Task: Find connections with filter location Giengen an der Brenz with filter topic #successwith filter profile language Potuguese with filter current company Carelon Global Solutions with filter school GREENWOOD HIGH SCHOOL with filter industry Strategic Management Services with filter service category Portrait Photography with filter keywords title Assistant Manager
Action: Mouse moved to (521, 71)
Screenshot: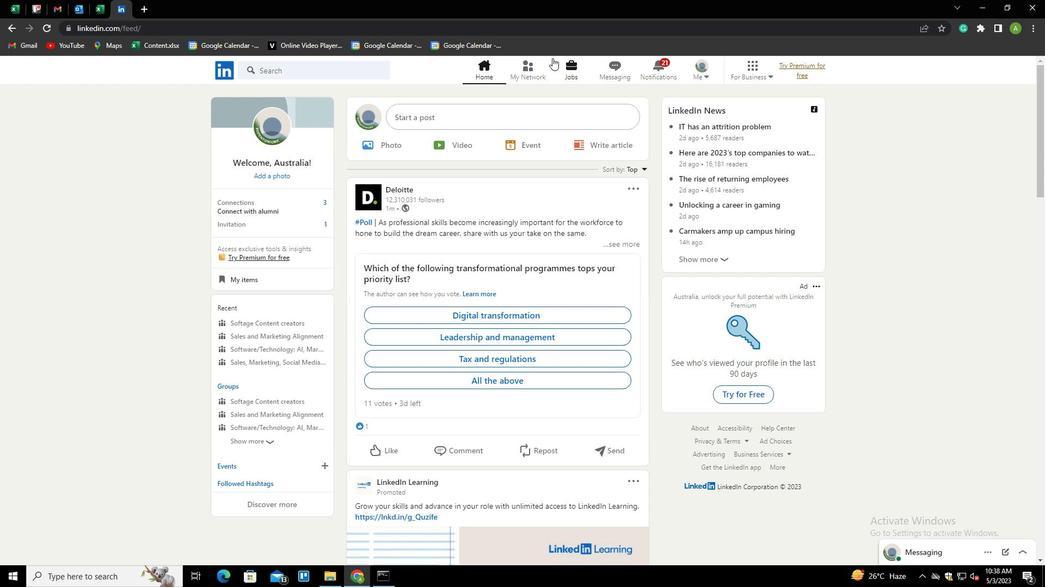 
Action: Mouse pressed left at (521, 71)
Screenshot: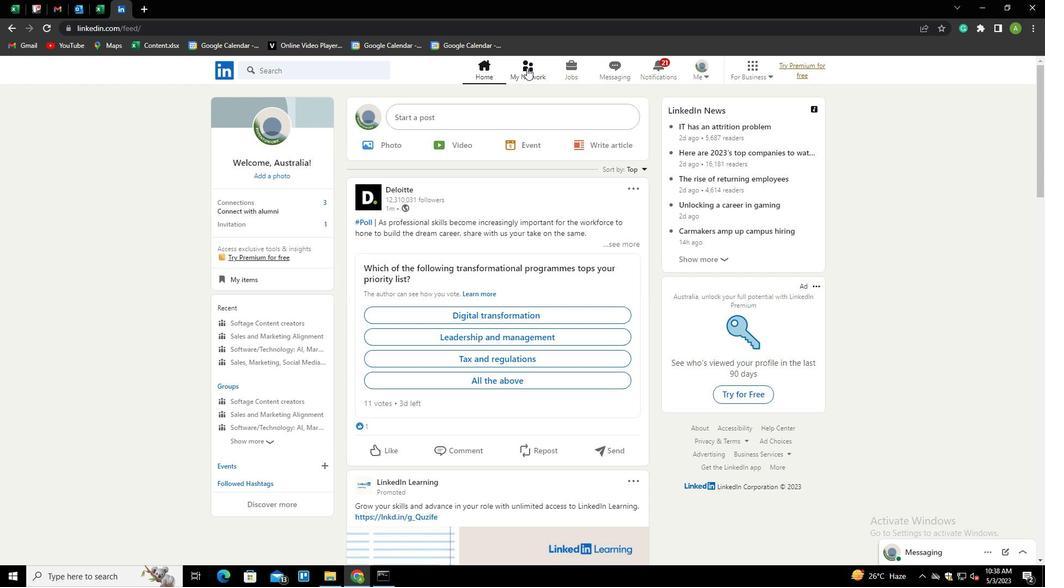 
Action: Mouse moved to (272, 125)
Screenshot: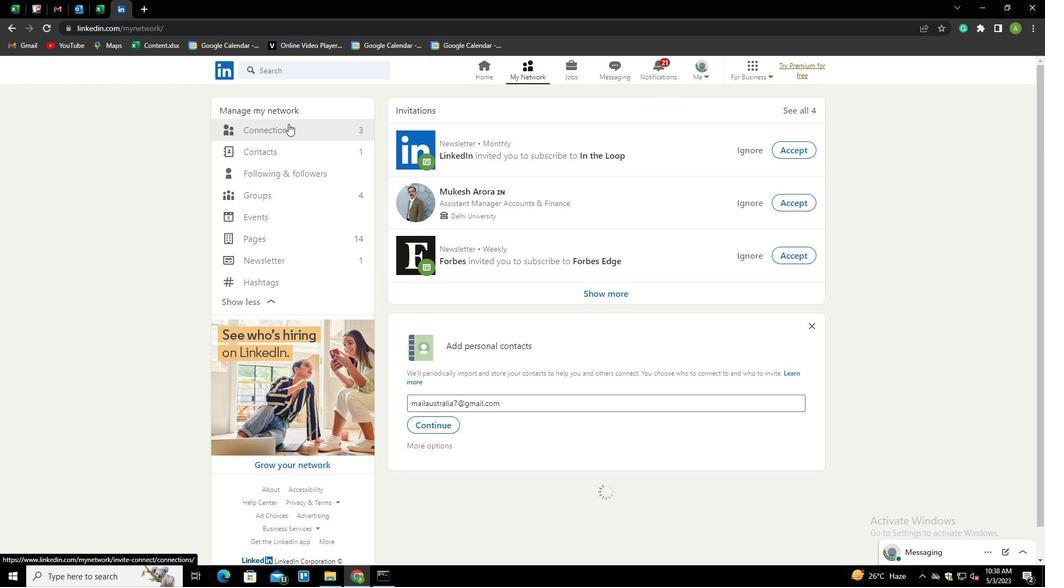 
Action: Mouse pressed left at (272, 125)
Screenshot: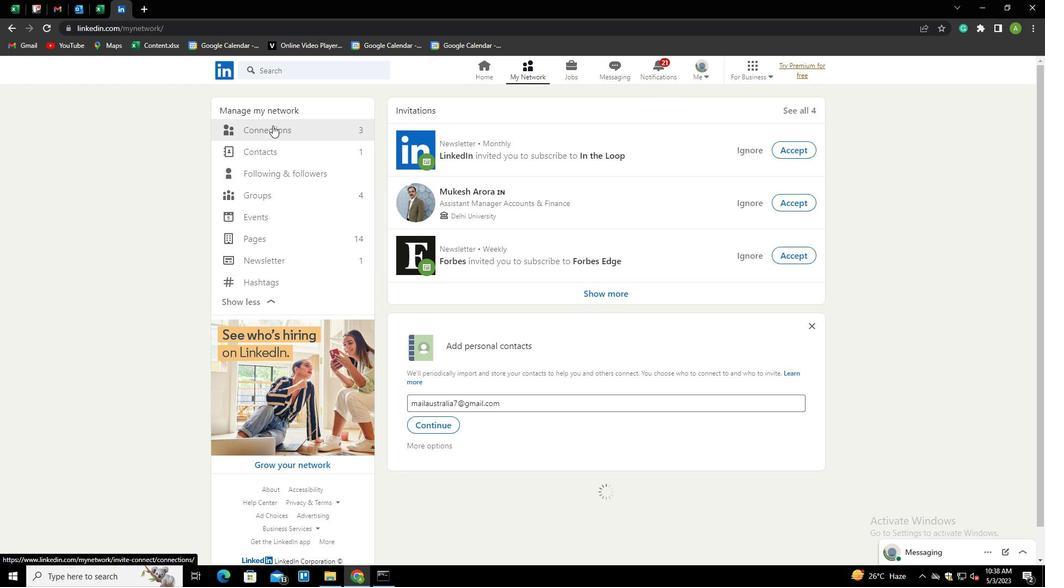 
Action: Mouse moved to (610, 129)
Screenshot: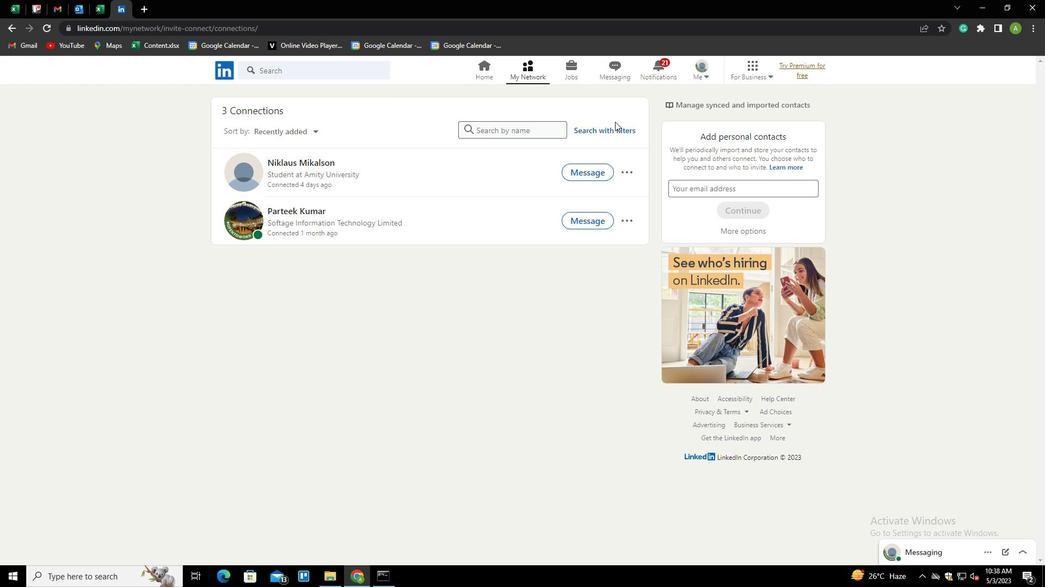 
Action: Mouse pressed left at (610, 129)
Screenshot: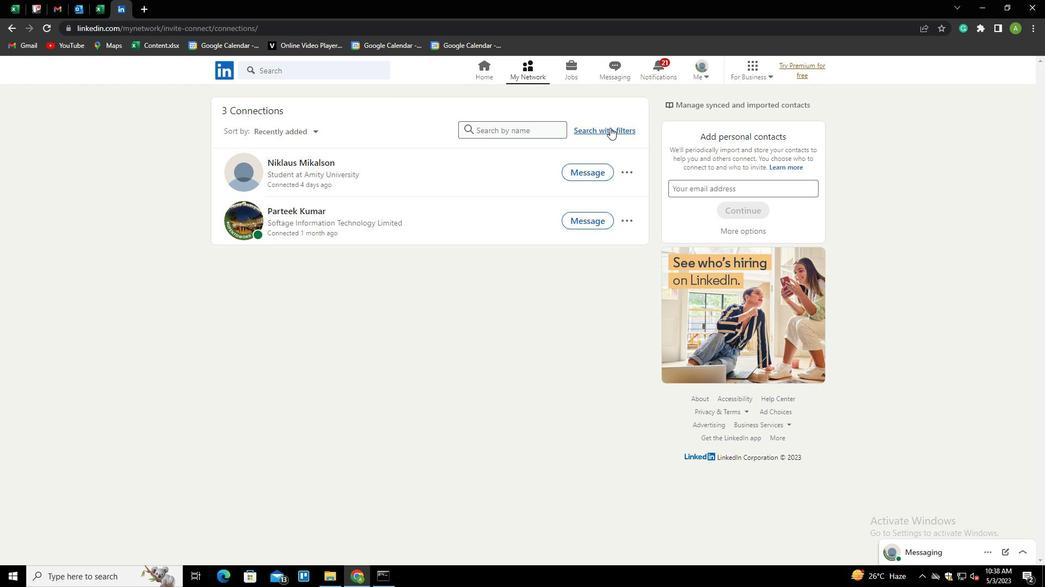 
Action: Mouse moved to (561, 98)
Screenshot: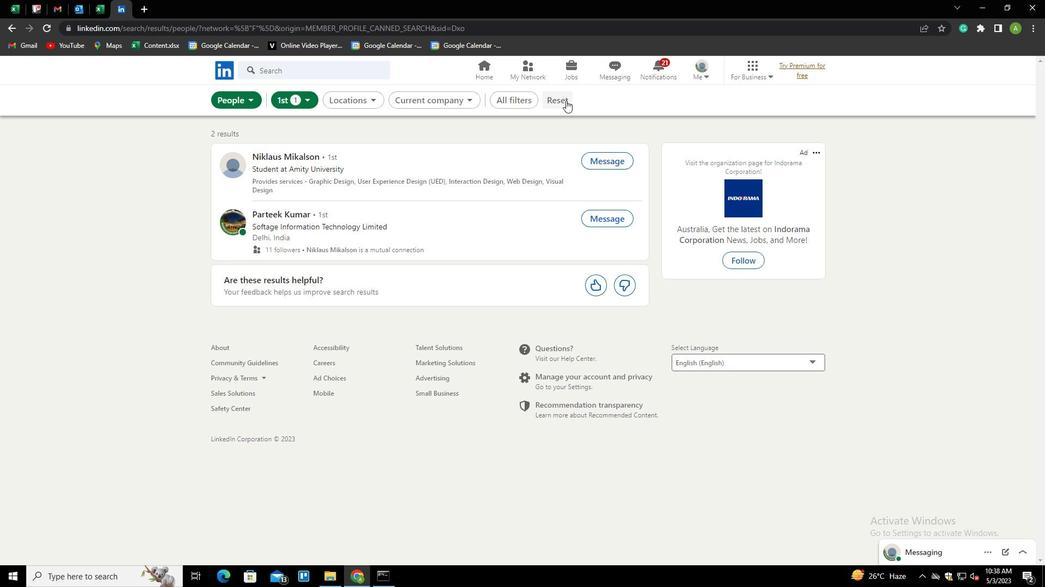 
Action: Mouse pressed left at (561, 98)
Screenshot: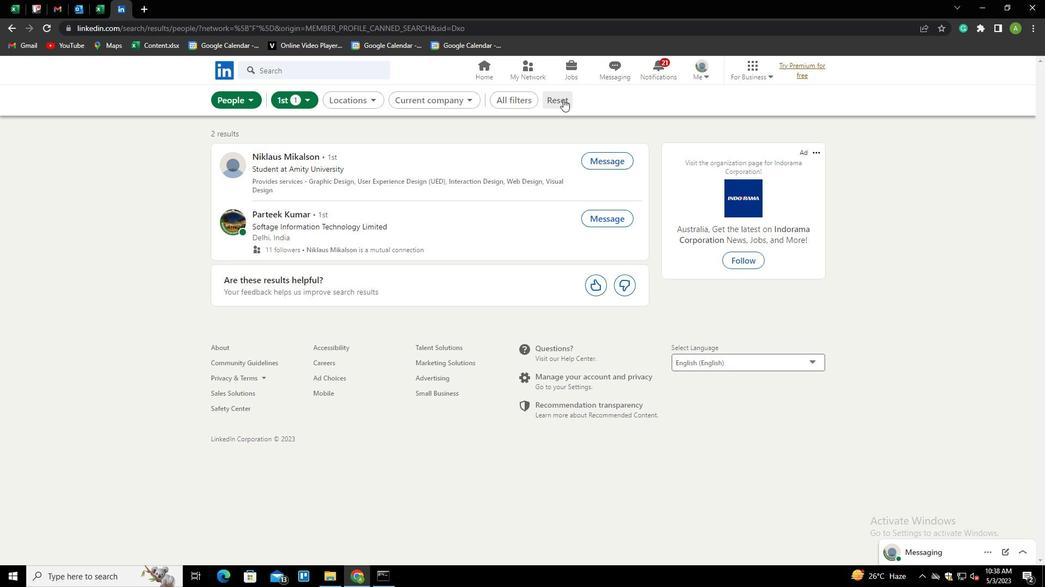 
Action: Mouse moved to (529, 99)
Screenshot: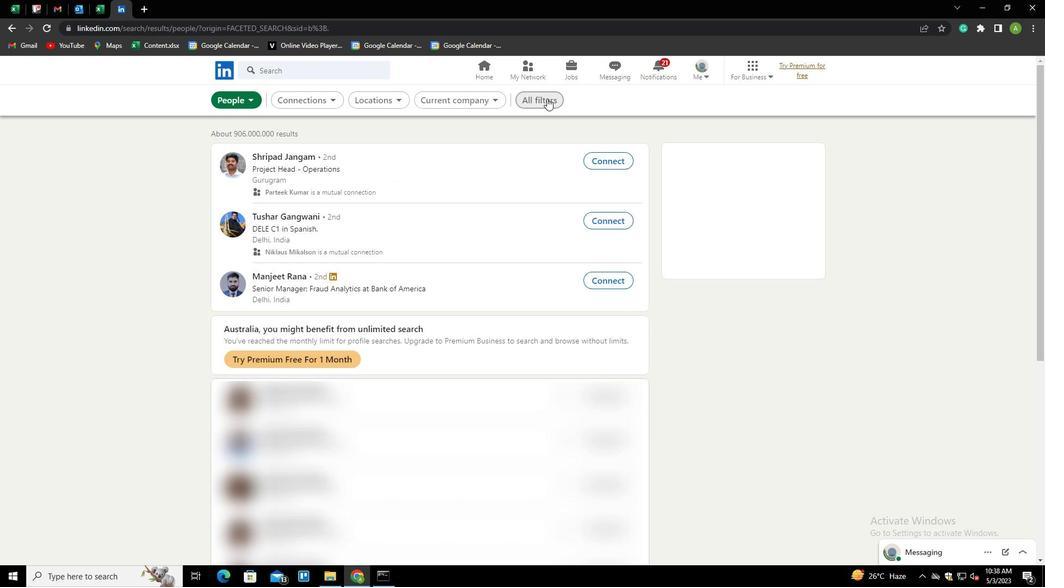 
Action: Mouse pressed left at (529, 99)
Screenshot: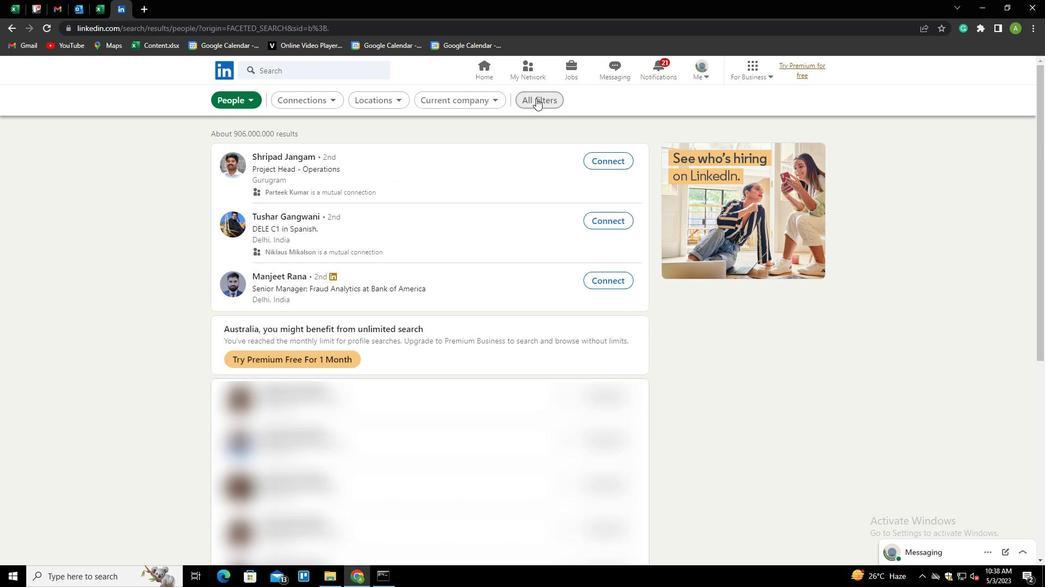 
Action: Mouse moved to (829, 281)
Screenshot: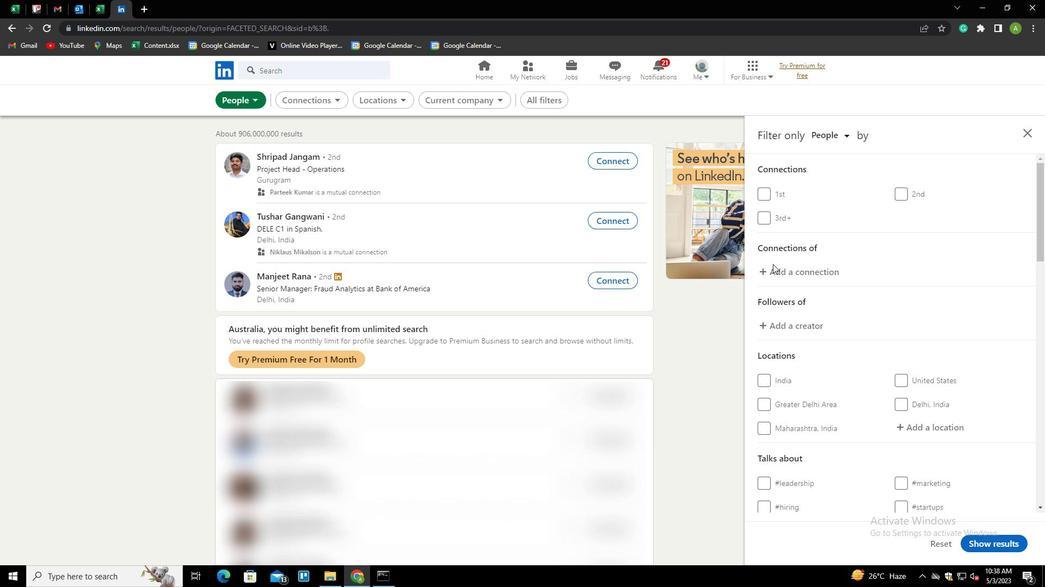 
Action: Mouse scrolled (829, 280) with delta (0, 0)
Screenshot: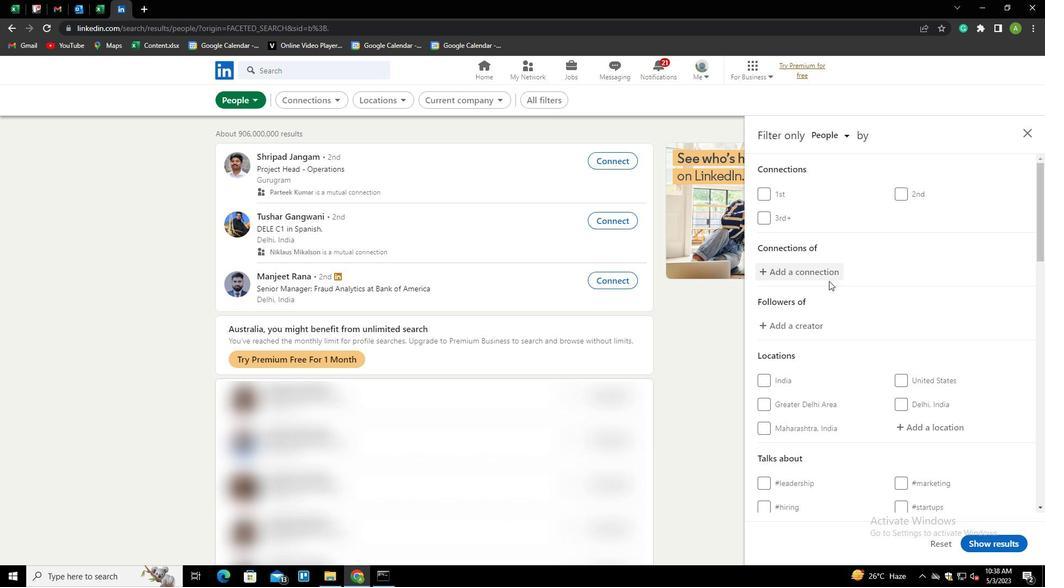 
Action: Mouse scrolled (829, 280) with delta (0, 0)
Screenshot: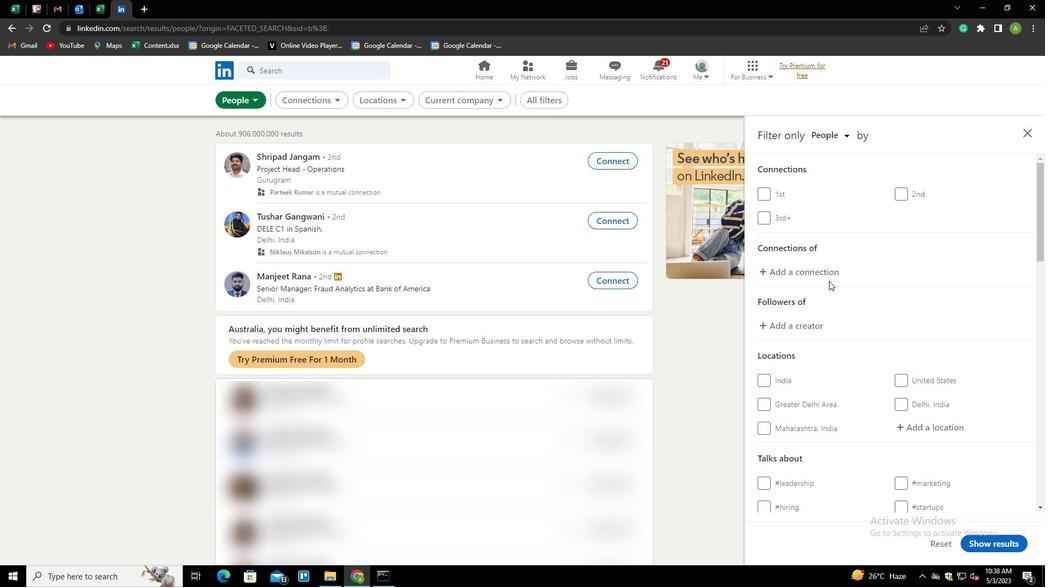 
Action: Mouse moved to (841, 306)
Screenshot: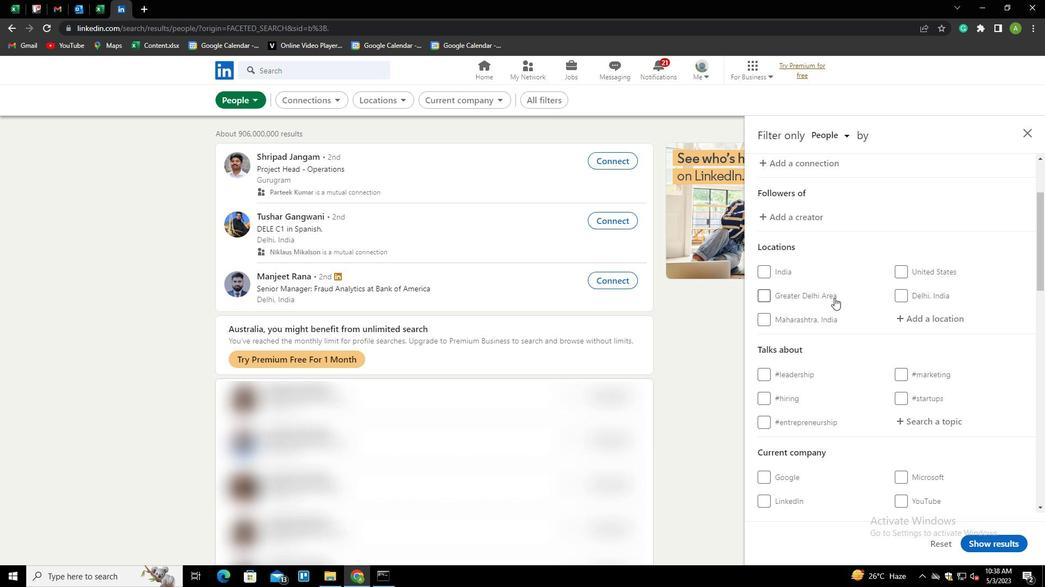 
Action: Mouse scrolled (841, 305) with delta (0, 0)
Screenshot: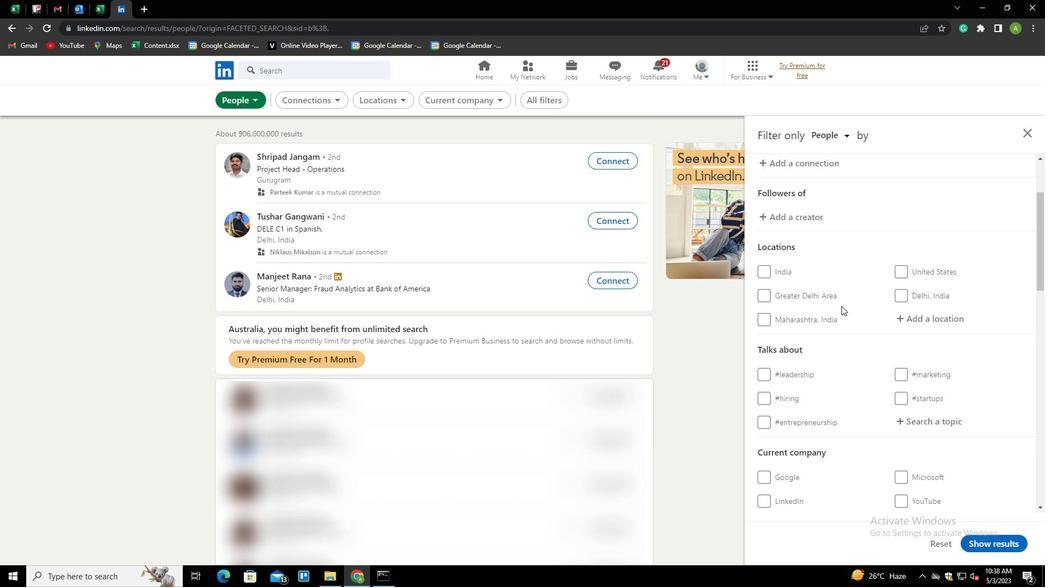 
Action: Mouse moved to (897, 266)
Screenshot: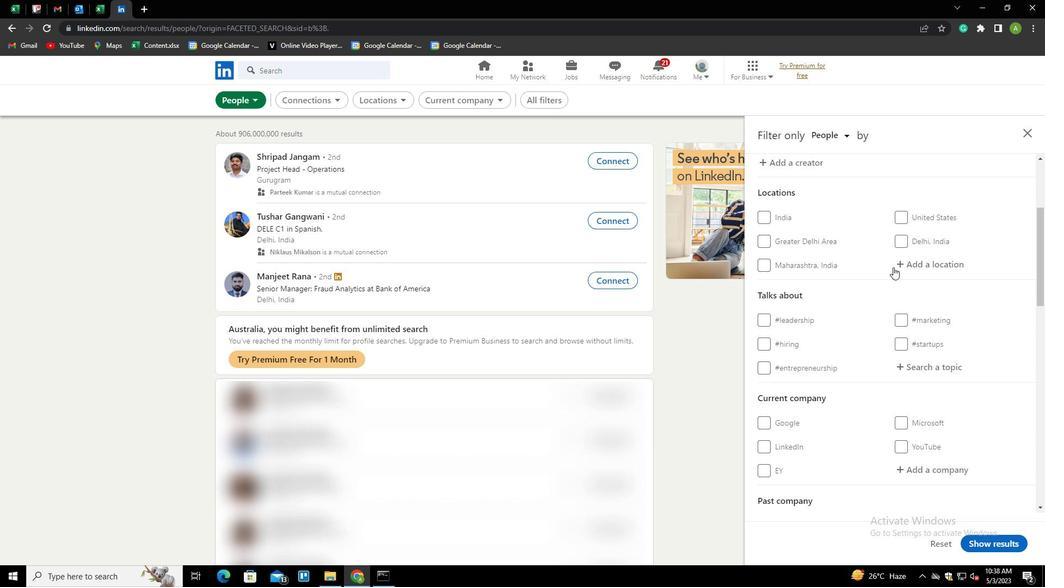 
Action: Mouse pressed left at (897, 266)
Screenshot: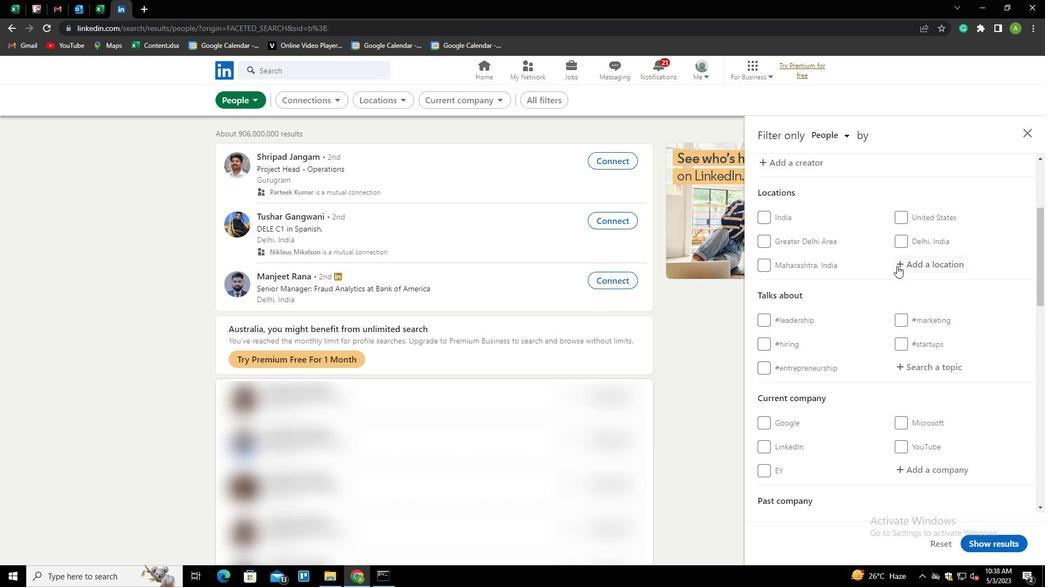 
Action: Mouse moved to (909, 266)
Screenshot: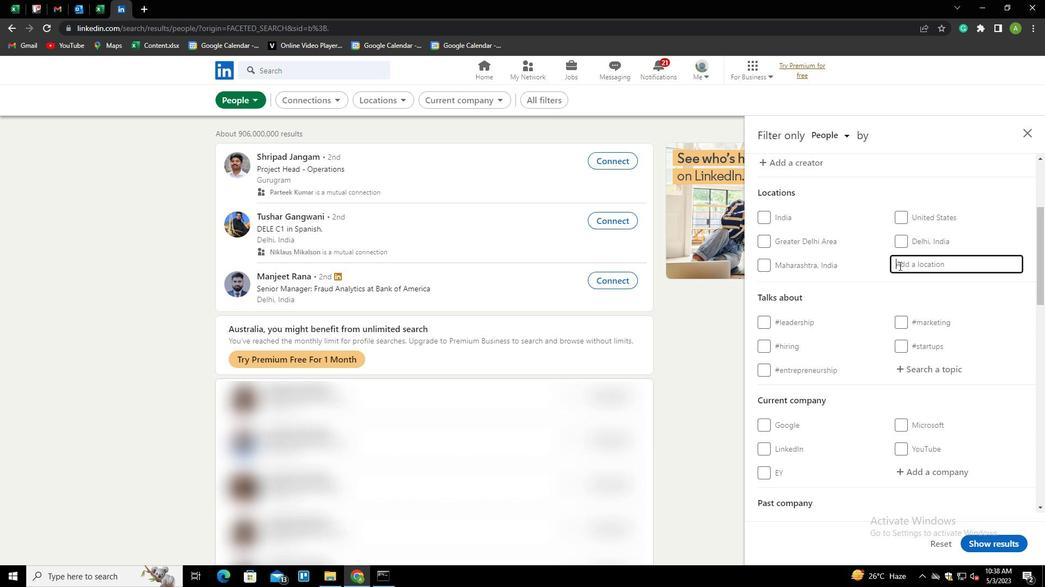 
Action: Mouse pressed left at (909, 266)
Screenshot: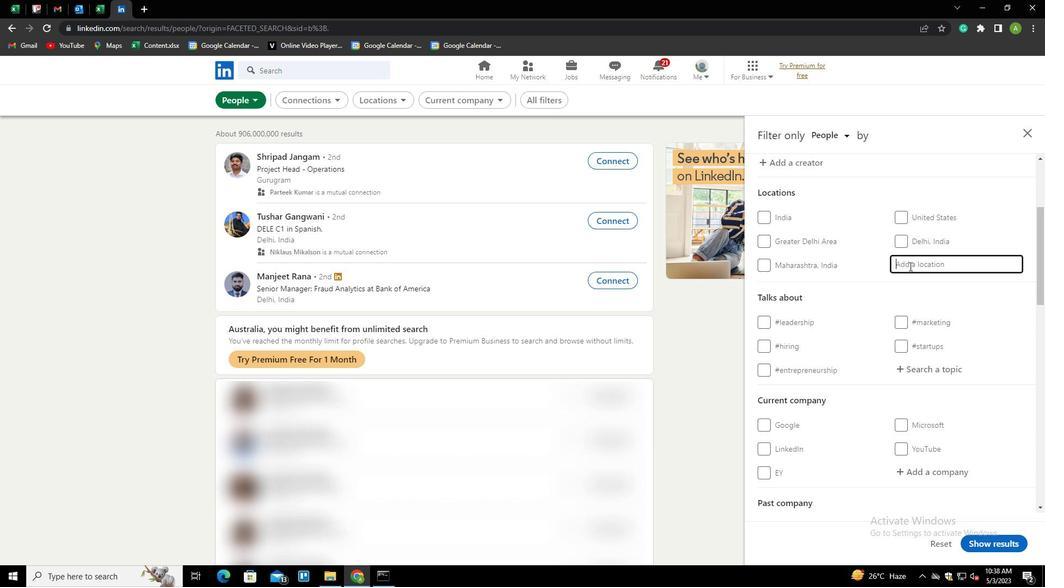
Action: Key pressed <Key.shift><Key.shift>GIENGENE<Key.backspace><Key.down><Key.enter>
Screenshot: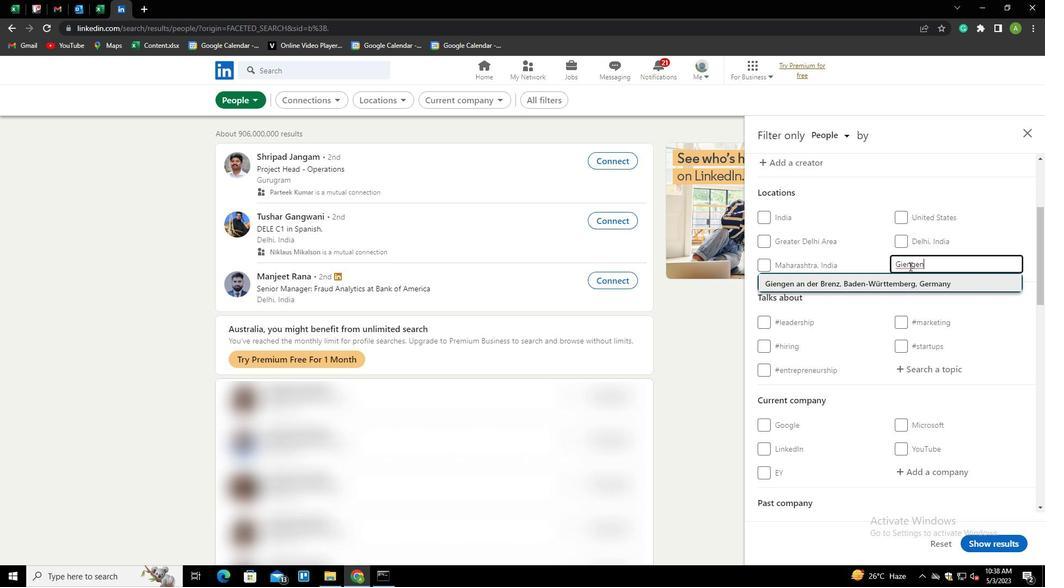 
Action: Mouse scrolled (909, 266) with delta (0, 0)
Screenshot: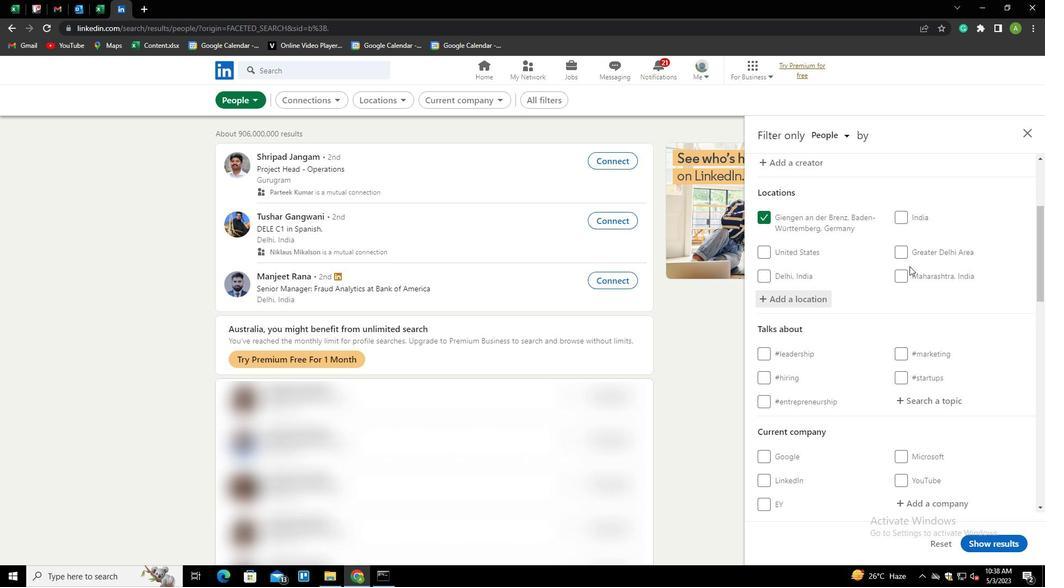 
Action: Mouse moved to (924, 344)
Screenshot: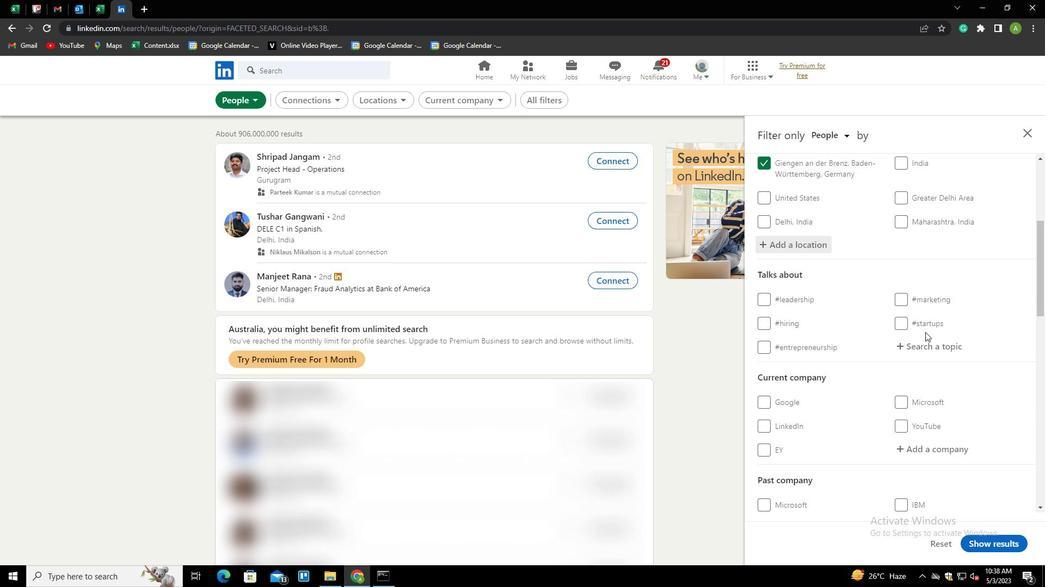 
Action: Mouse pressed left at (924, 344)
Screenshot: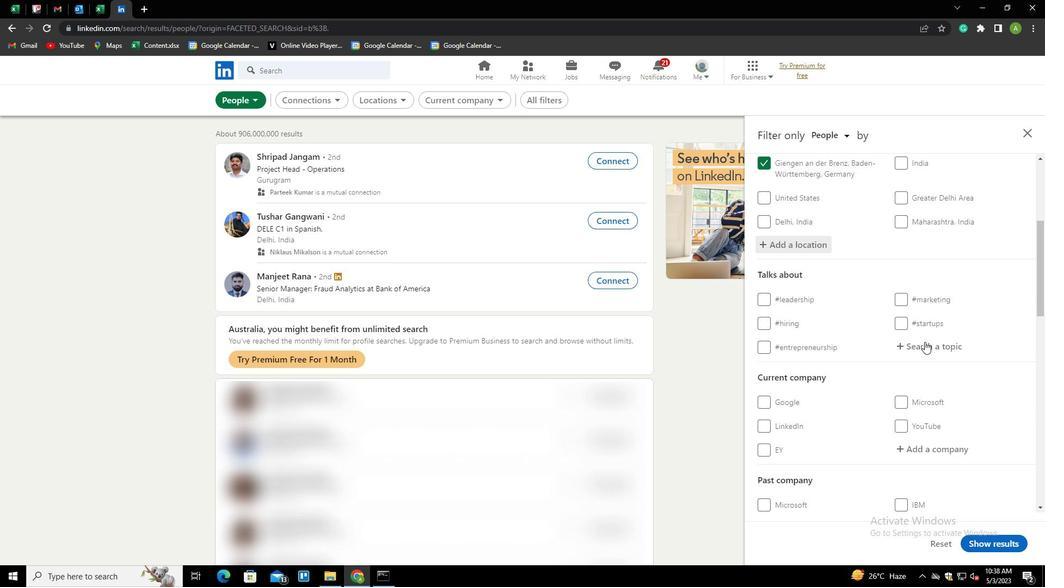 
Action: Mouse moved to (924, 345)
Screenshot: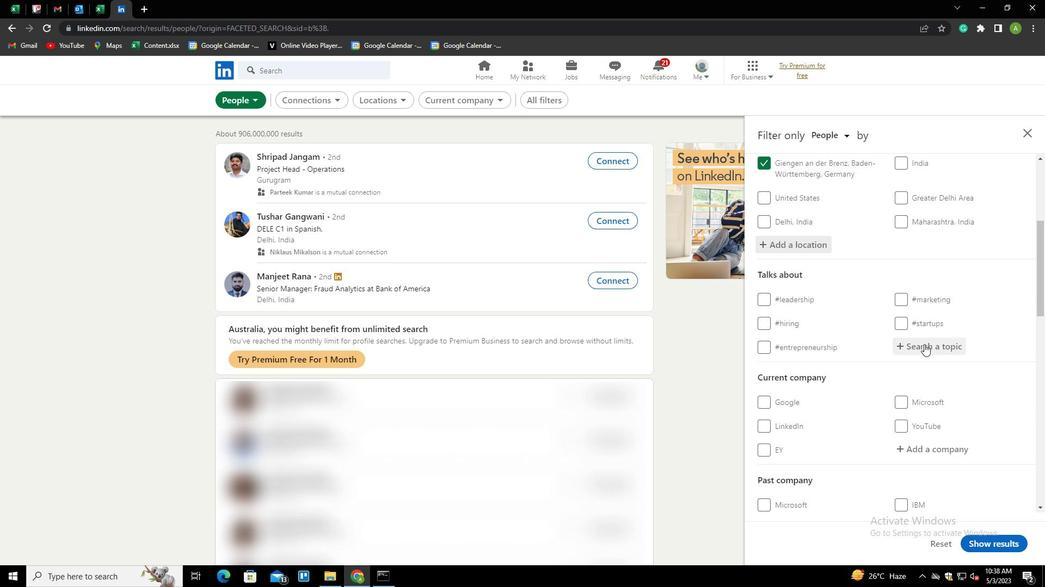 
Action: Key pressed SUCCESS<Key.down><Key.enter>
Screenshot: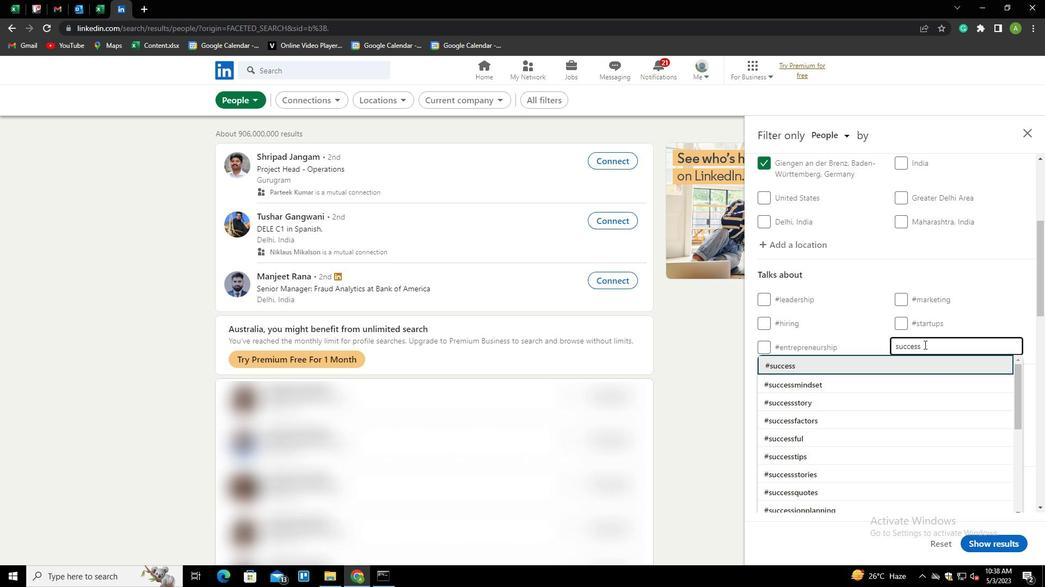
Action: Mouse scrolled (924, 344) with delta (0, 0)
Screenshot: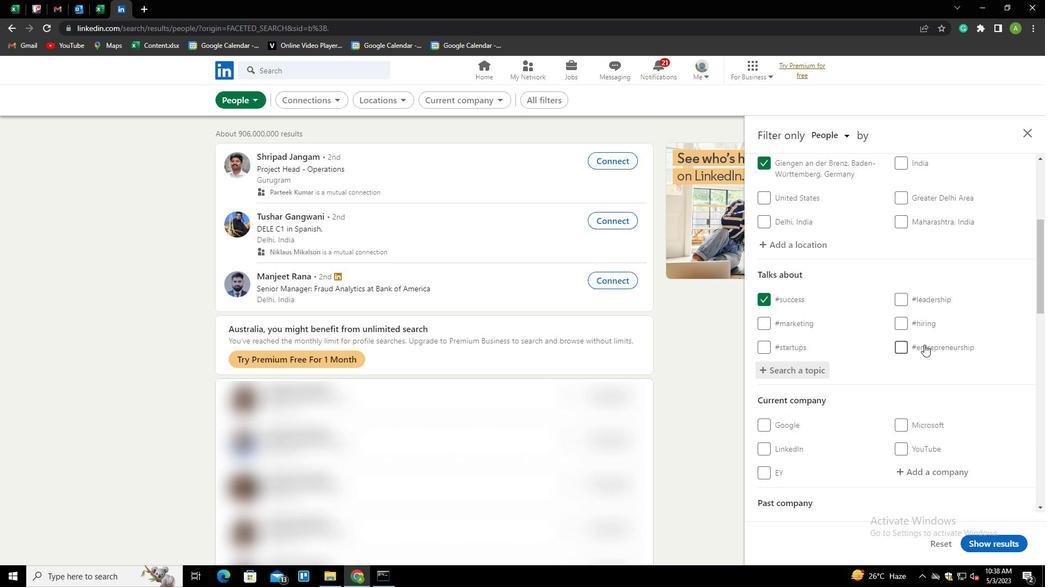 
Action: Mouse scrolled (924, 344) with delta (0, 0)
Screenshot: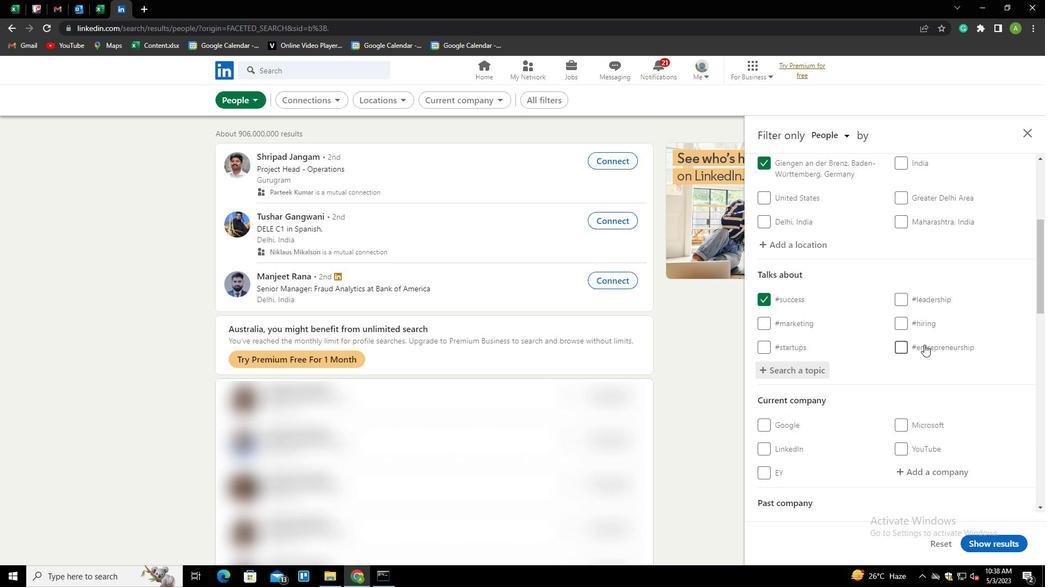 
Action: Mouse scrolled (924, 344) with delta (0, 0)
Screenshot: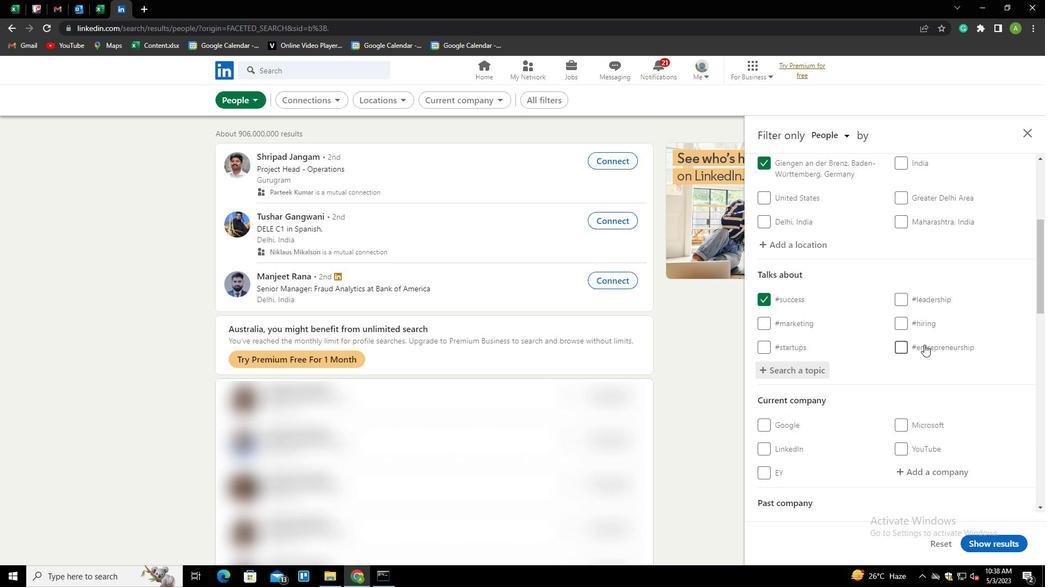 
Action: Mouse scrolled (924, 344) with delta (0, 0)
Screenshot: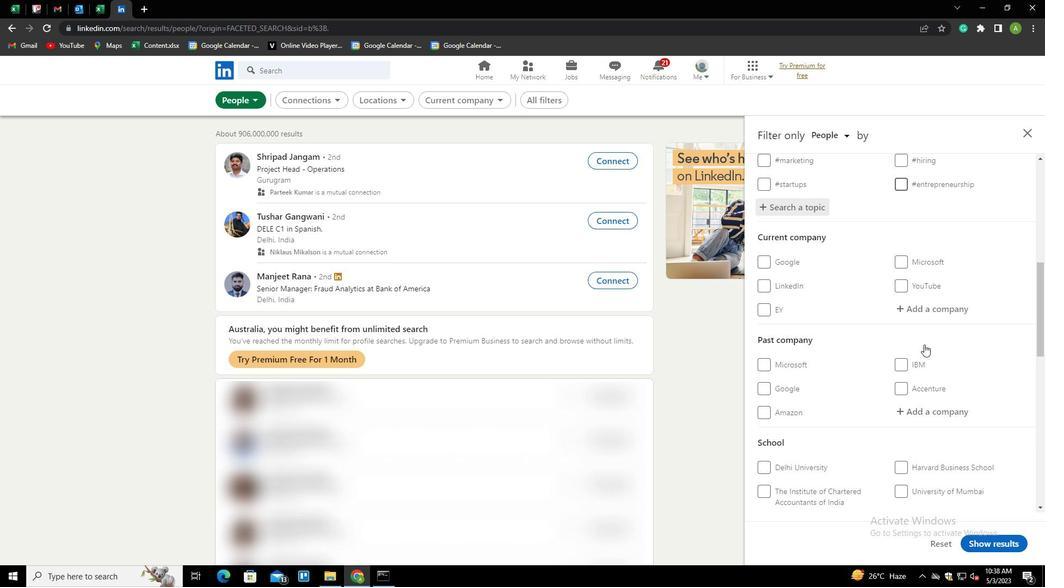 
Action: Mouse scrolled (924, 344) with delta (0, 0)
Screenshot: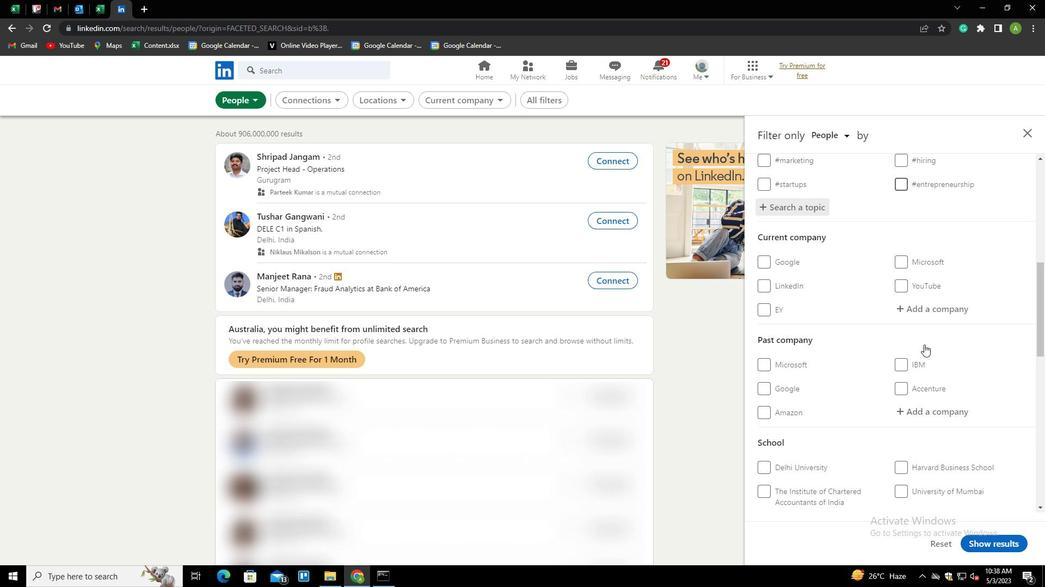 
Action: Mouse scrolled (924, 344) with delta (0, 0)
Screenshot: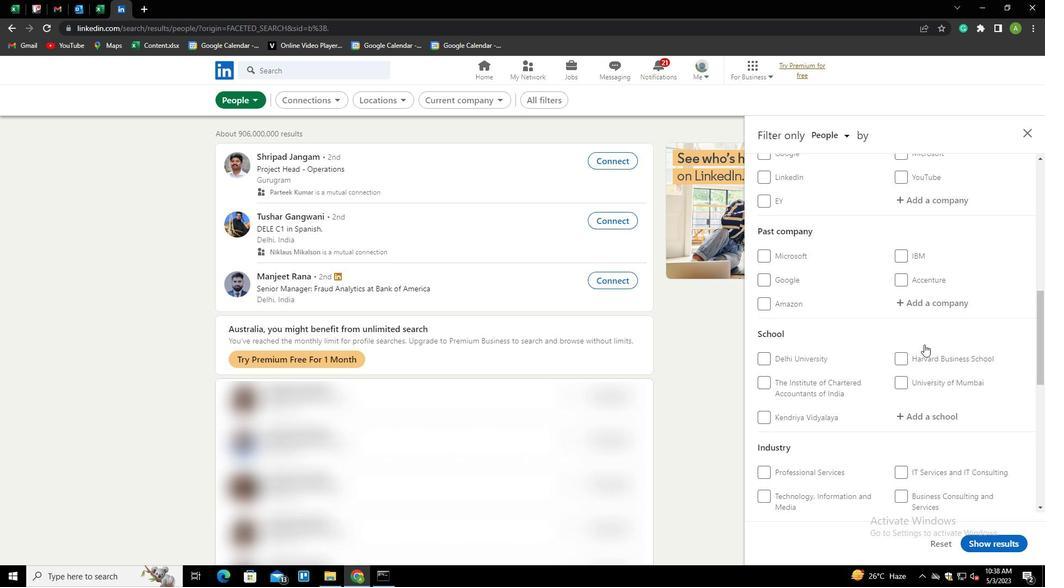 
Action: Mouse scrolled (924, 344) with delta (0, 0)
Screenshot: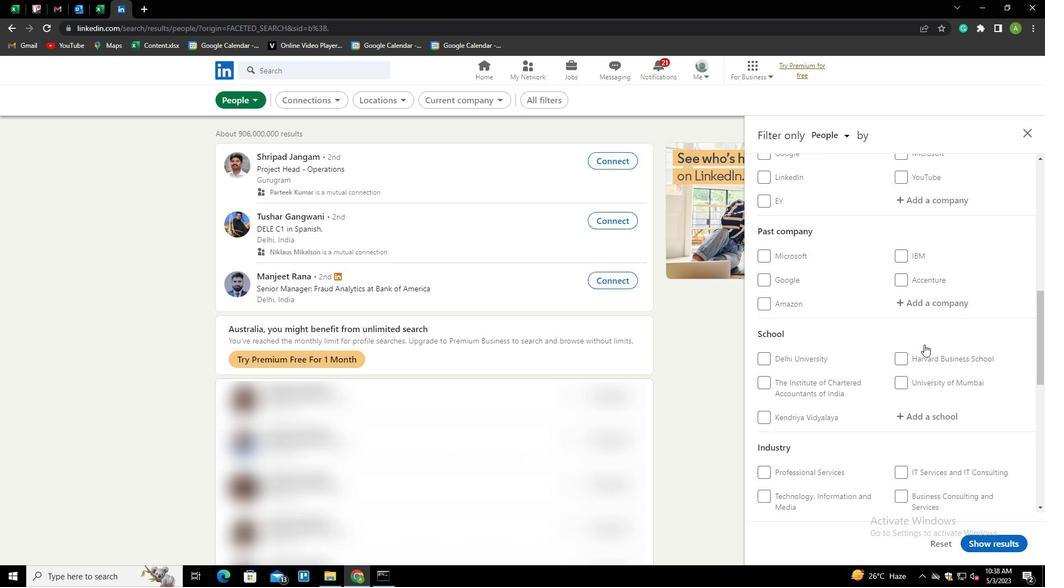 
Action: Mouse scrolled (924, 344) with delta (0, 0)
Screenshot: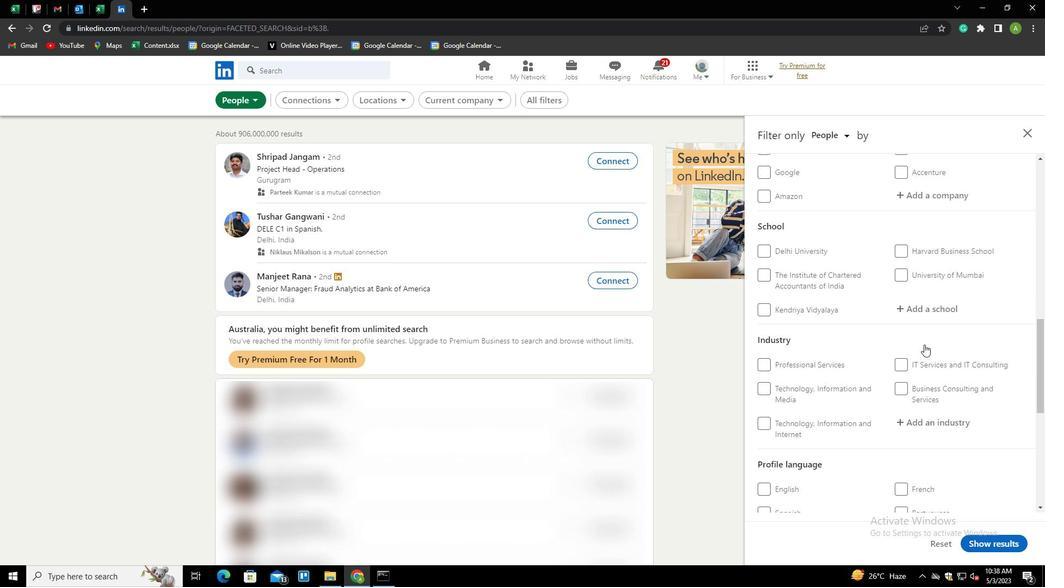 
Action: Mouse scrolled (924, 344) with delta (0, 0)
Screenshot: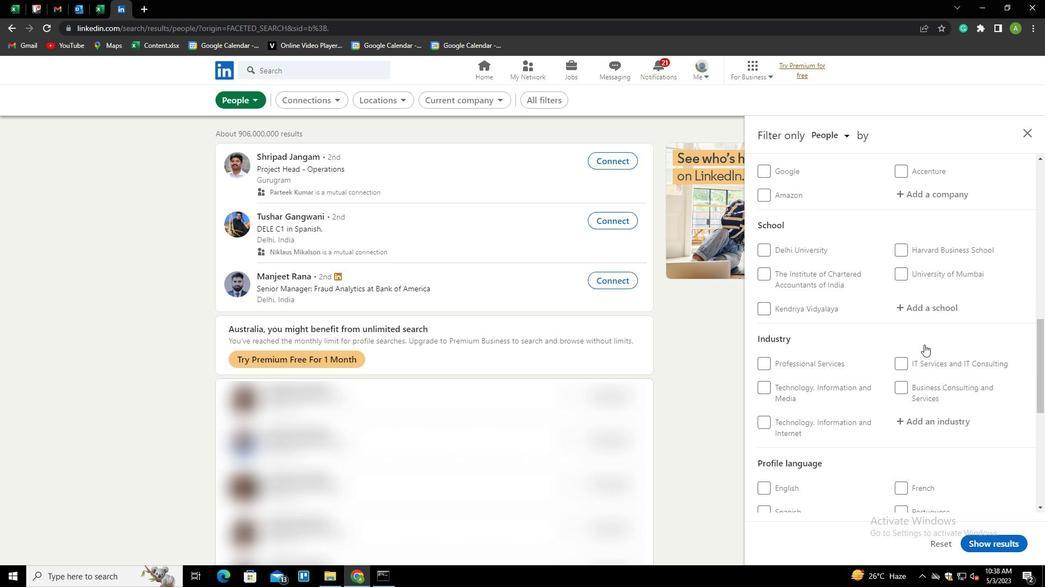
Action: Mouse scrolled (924, 344) with delta (0, 0)
Screenshot: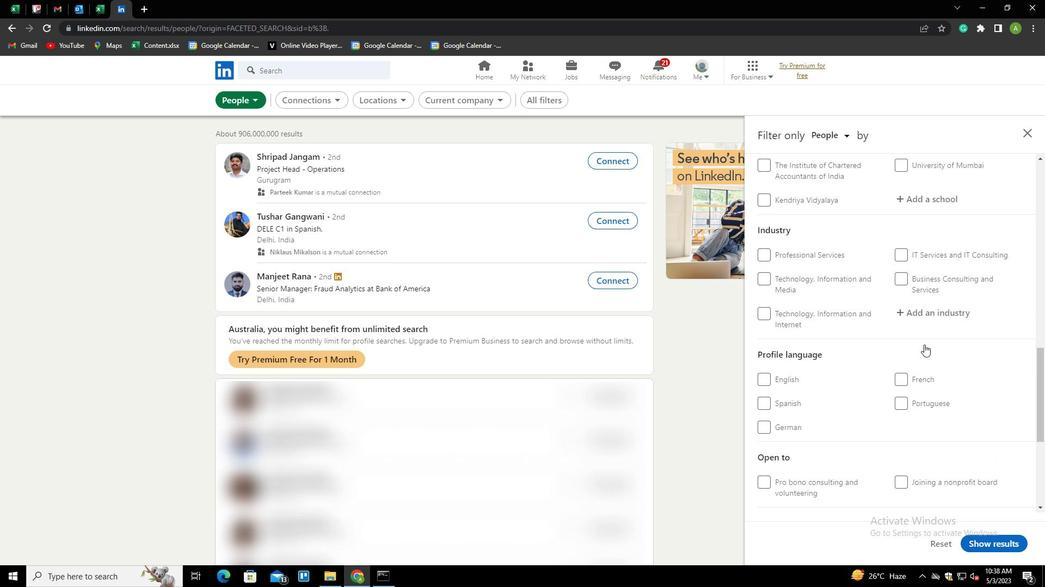 
Action: Mouse moved to (916, 346)
Screenshot: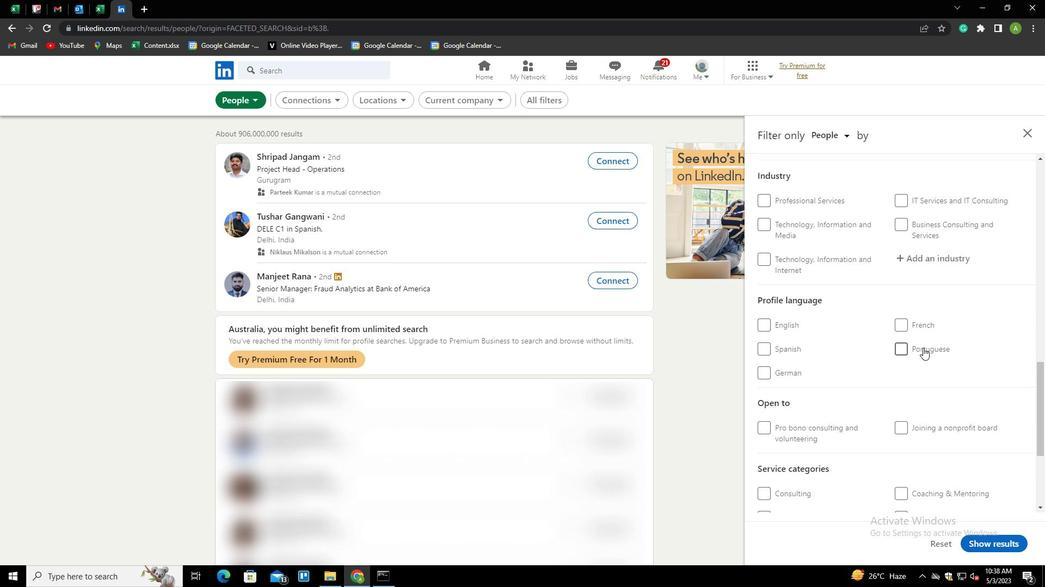 
Action: Mouse pressed left at (916, 346)
Screenshot: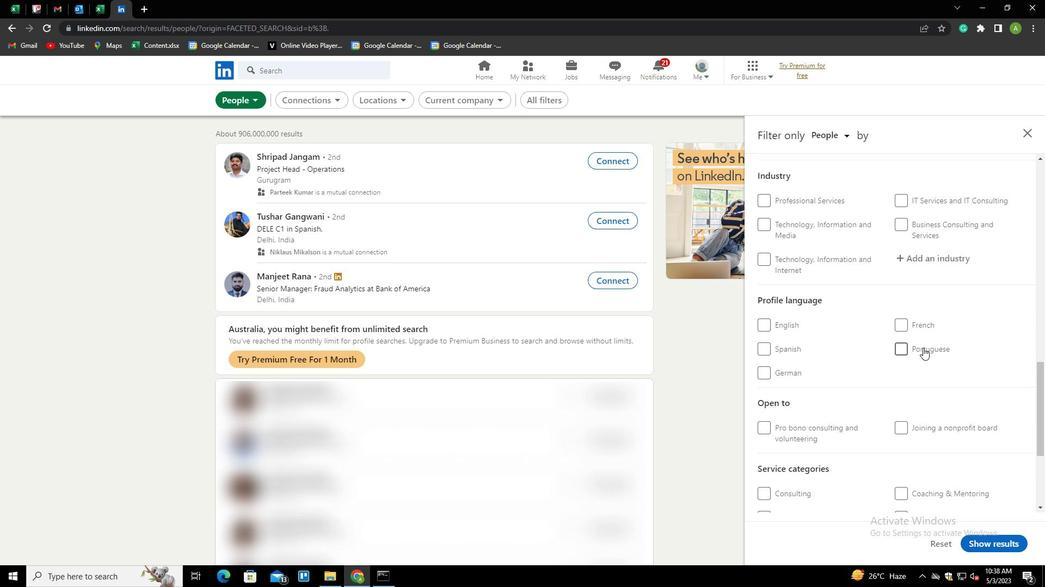 
Action: Mouse moved to (977, 327)
Screenshot: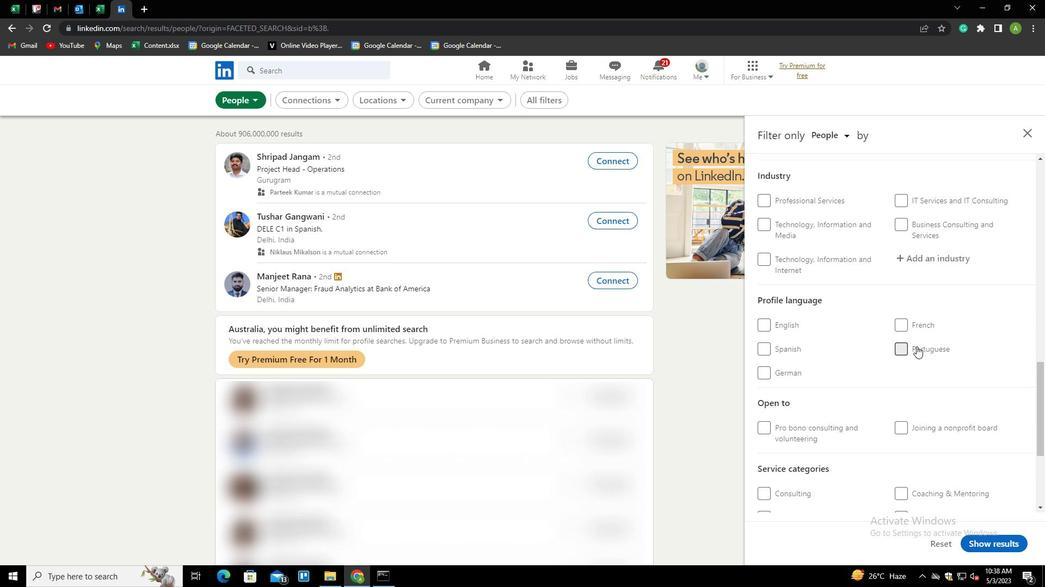 
Action: Mouse scrolled (977, 328) with delta (0, 0)
Screenshot: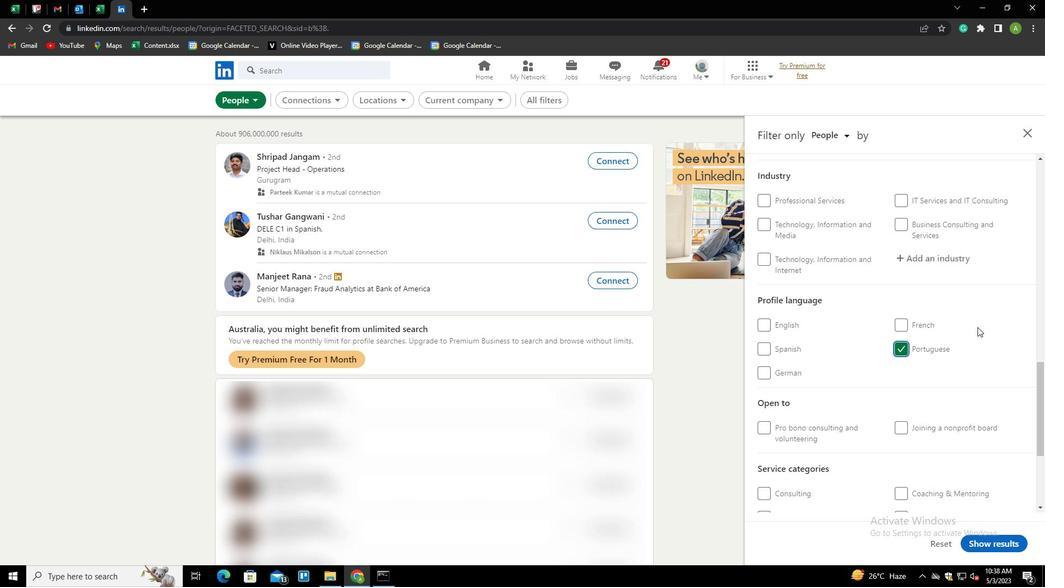 
Action: Mouse scrolled (977, 328) with delta (0, 0)
Screenshot: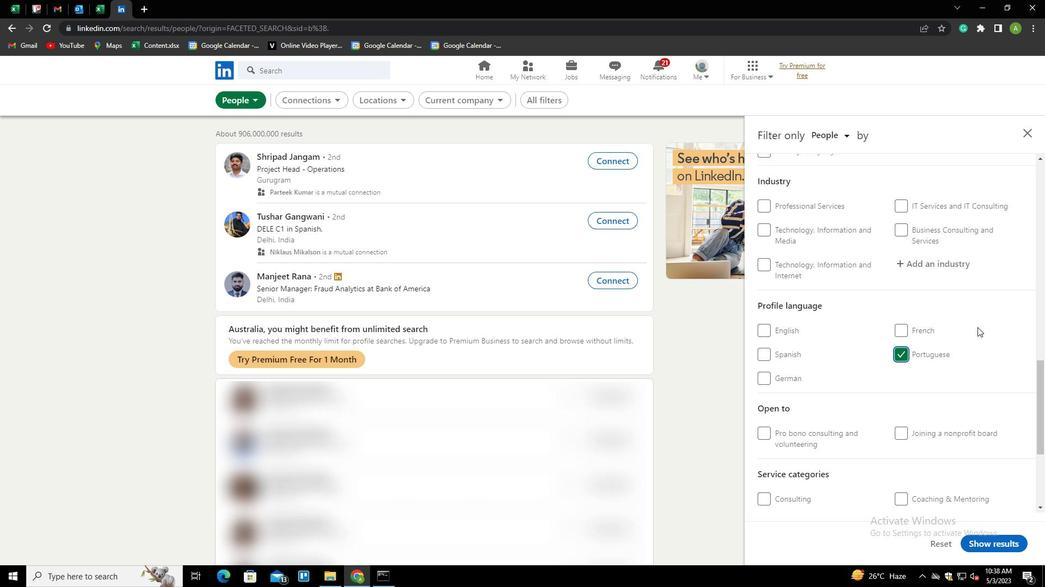 
Action: Mouse scrolled (977, 328) with delta (0, 0)
Screenshot: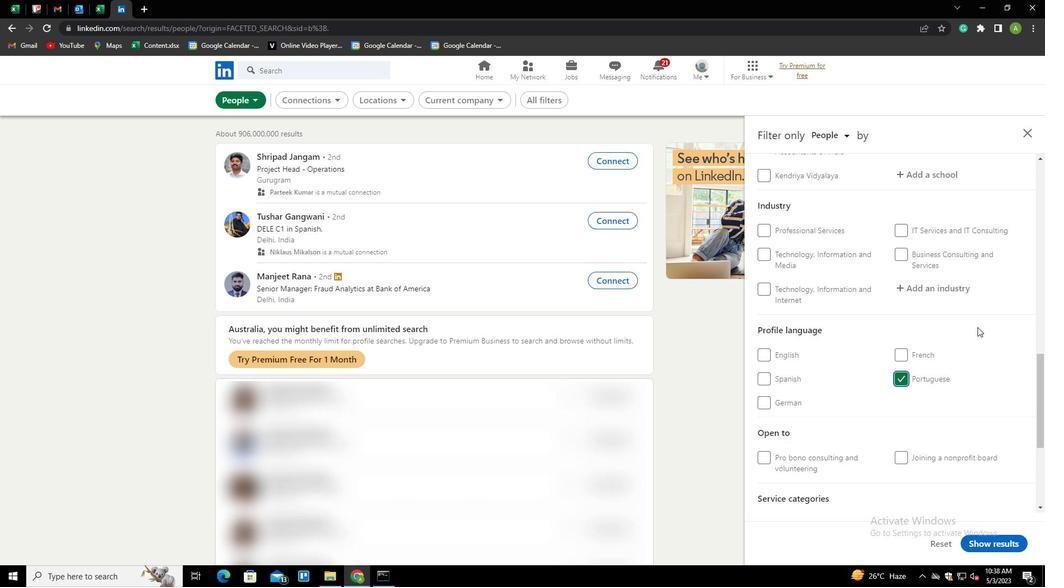 
Action: Mouse scrolled (977, 328) with delta (0, 0)
Screenshot: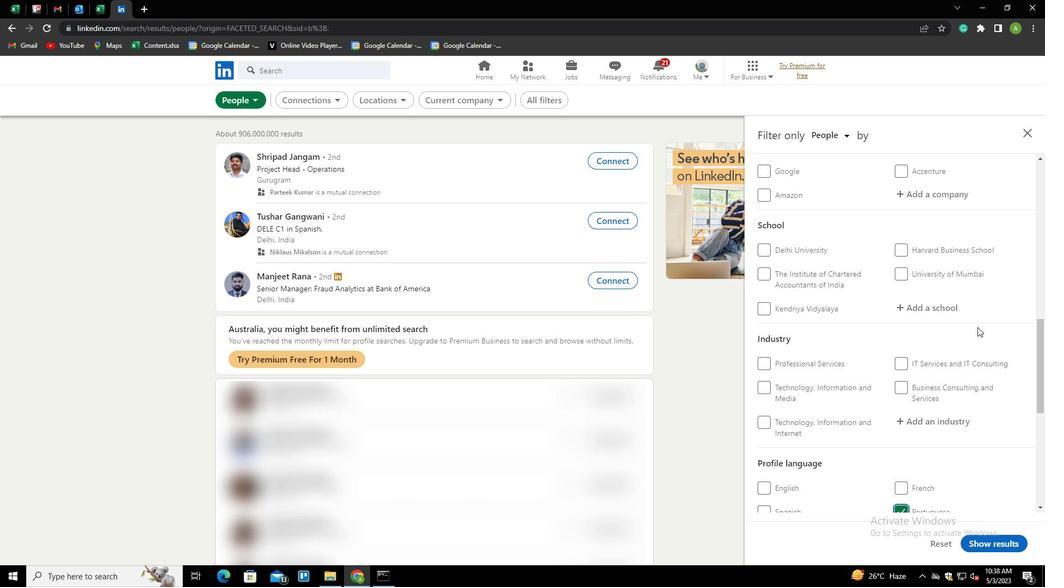
Action: Mouse scrolled (977, 328) with delta (0, 0)
Screenshot: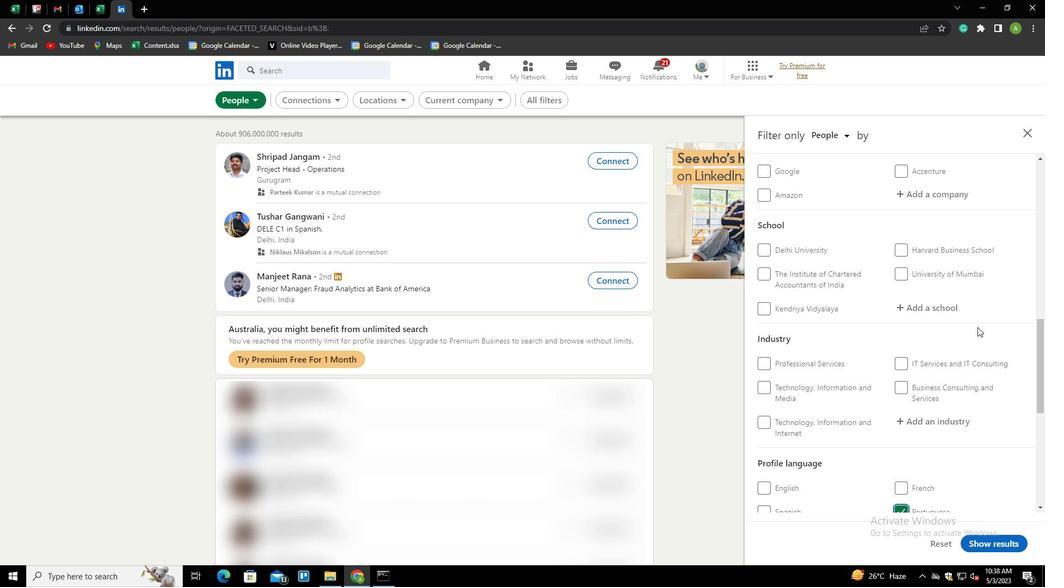 
Action: Mouse scrolled (977, 328) with delta (0, 0)
Screenshot: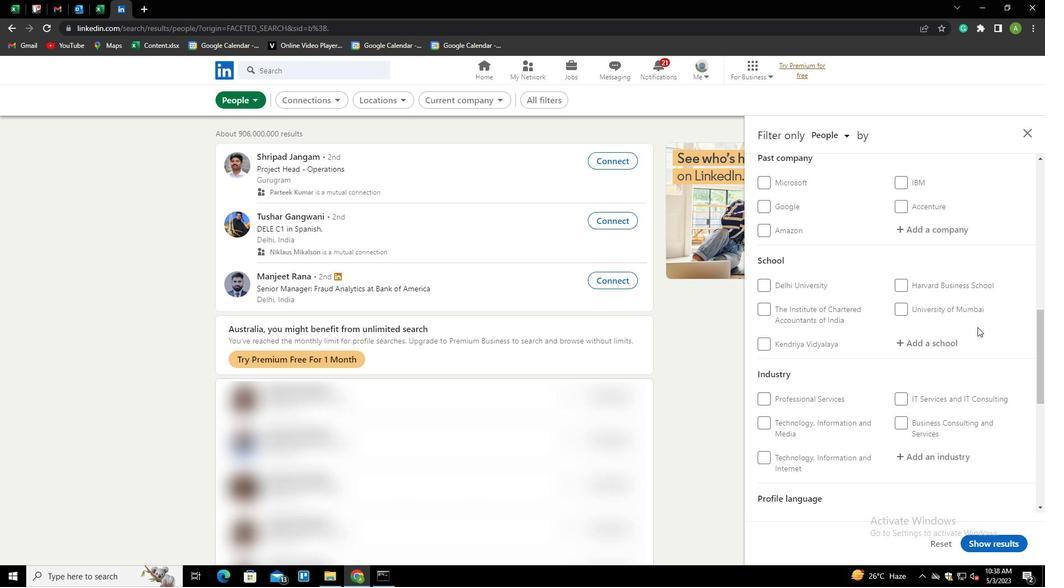 
Action: Mouse scrolled (977, 328) with delta (0, 0)
Screenshot: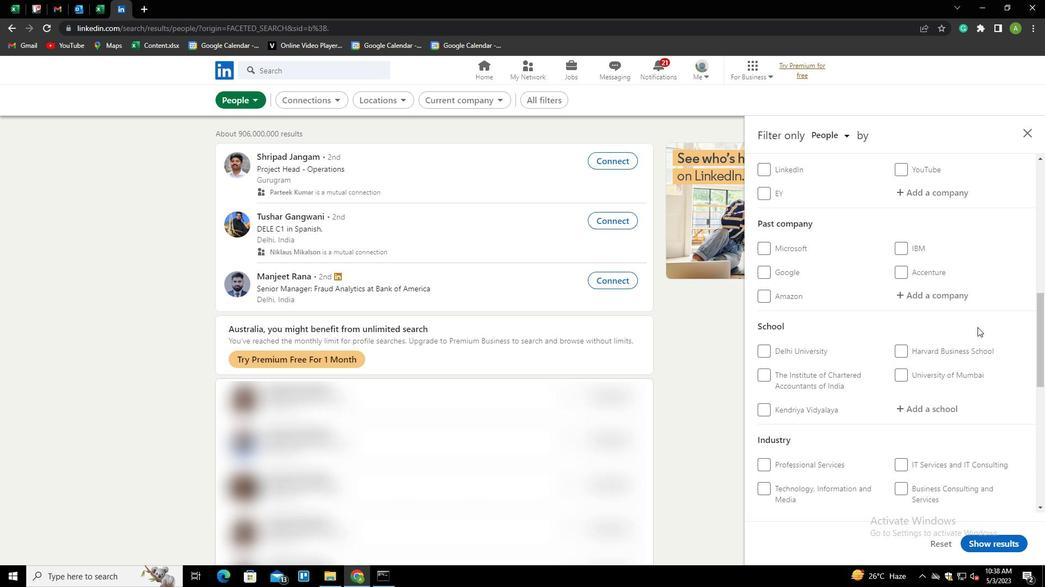 
Action: Mouse scrolled (977, 328) with delta (0, 0)
Screenshot: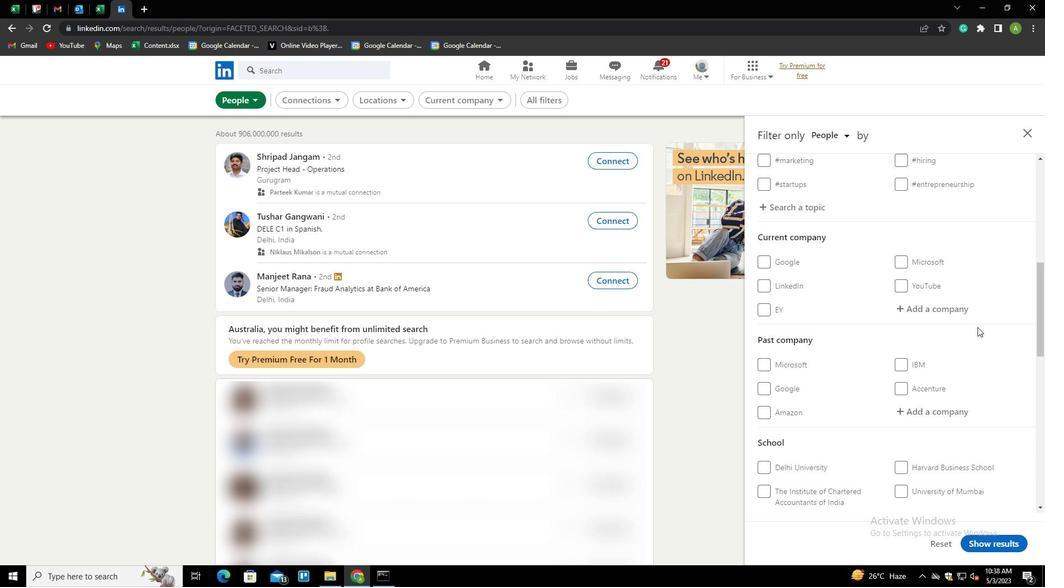 
Action: Mouse moved to (928, 370)
Screenshot: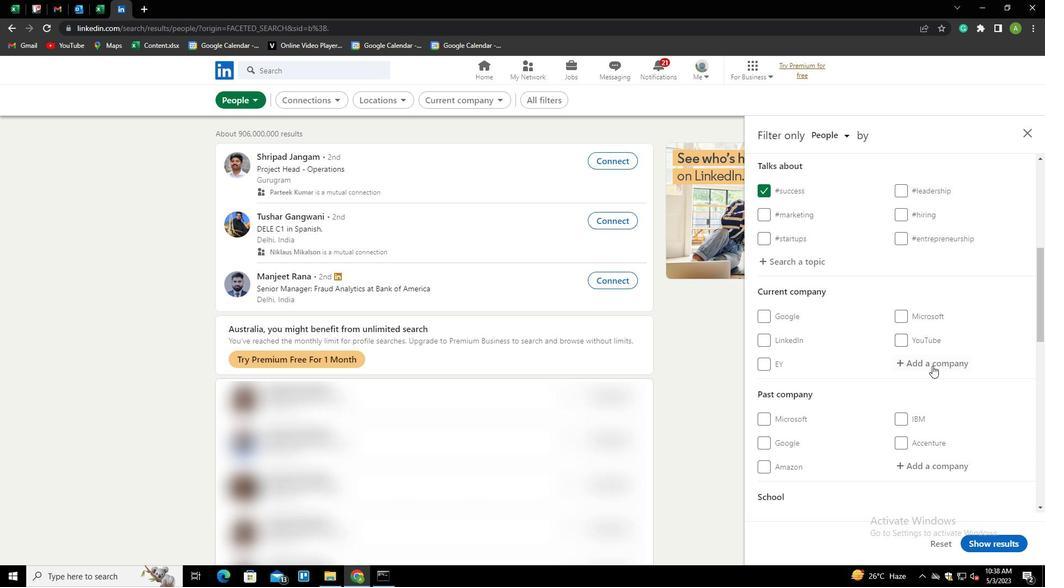 
Action: Mouse pressed left at (928, 370)
Screenshot: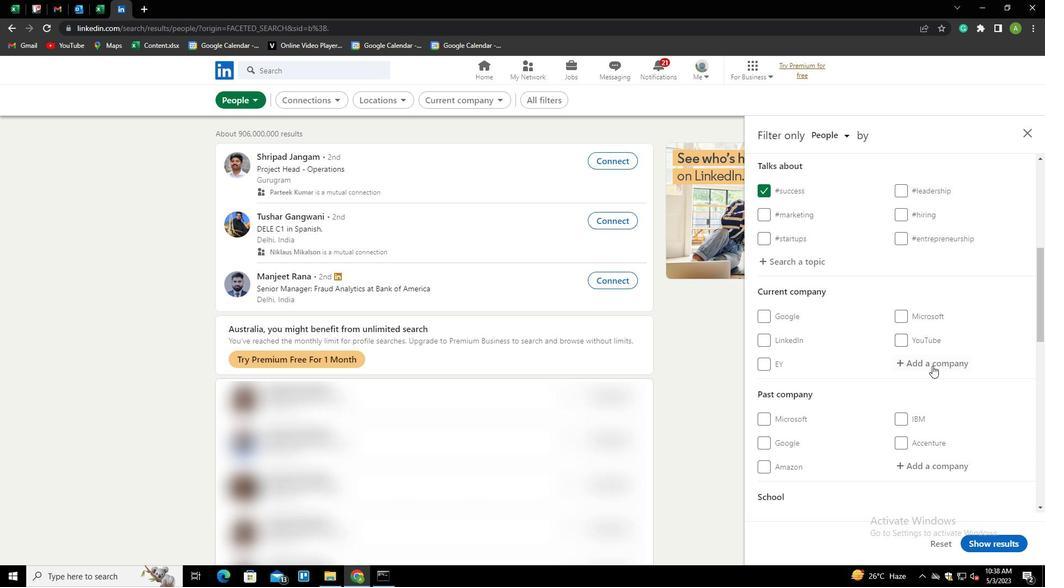
Action: Key pressed <Key.shift>CARELON<Key.down><Key.down><Key.space><Key.shift><Key.shift><Key.shift><Key.shift><Key.shift><Key.shift>GLOBAL<Key.down><Key.enter>
Screenshot: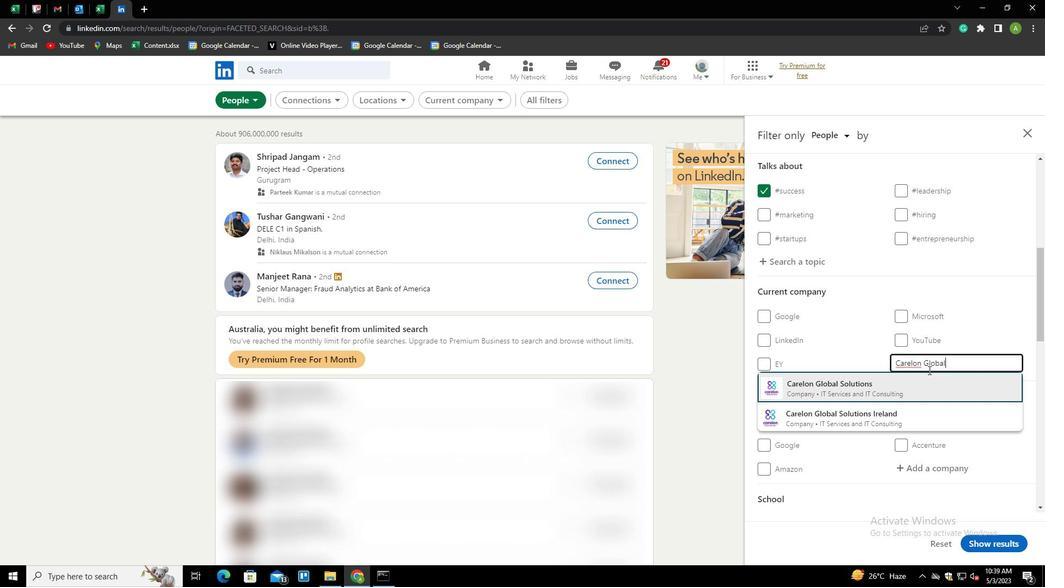 
Action: Mouse scrolled (928, 370) with delta (0, 0)
Screenshot: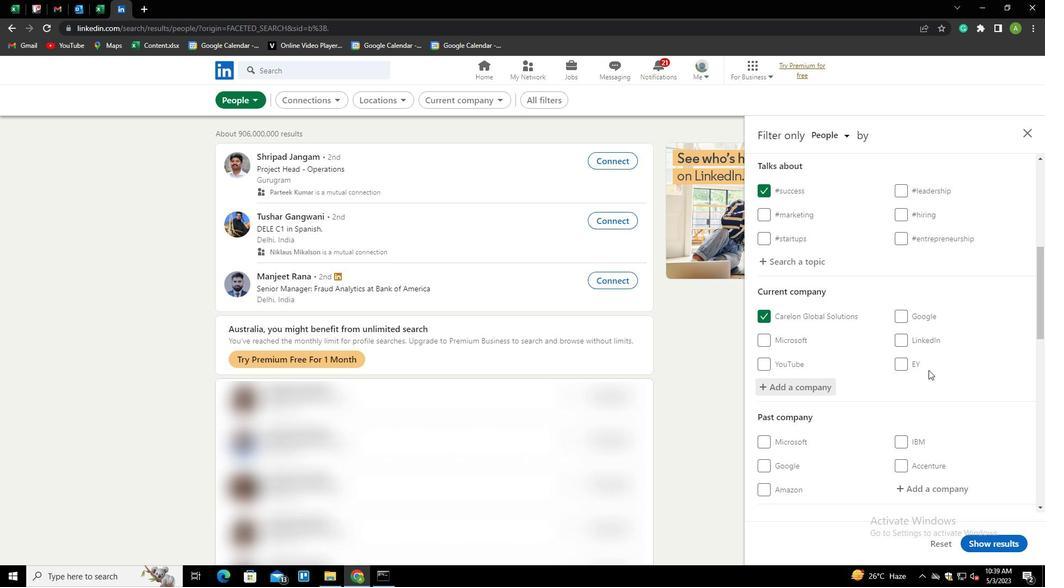 
Action: Mouse scrolled (928, 370) with delta (0, 0)
Screenshot: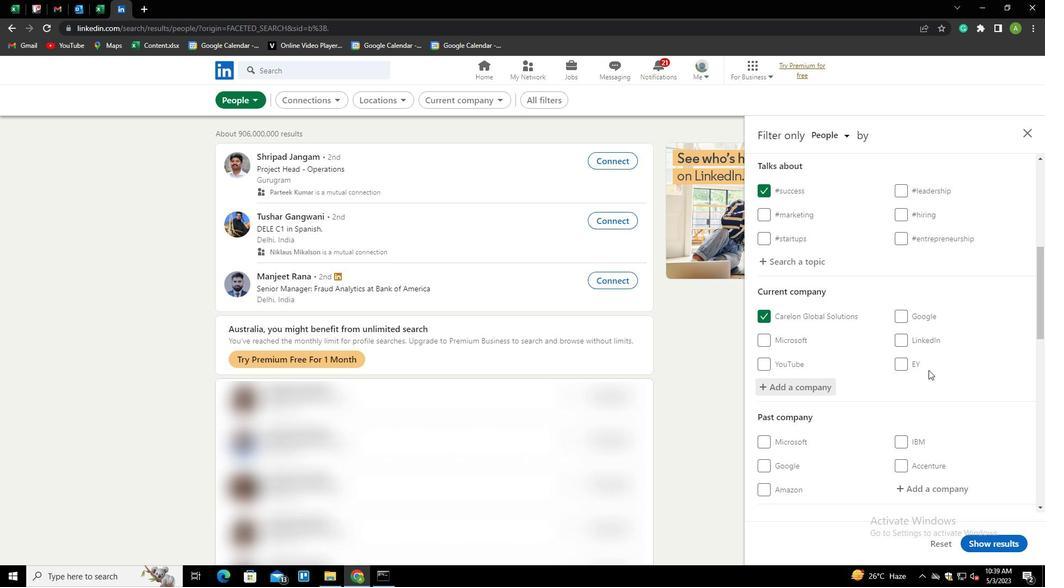 
Action: Mouse scrolled (928, 370) with delta (0, 0)
Screenshot: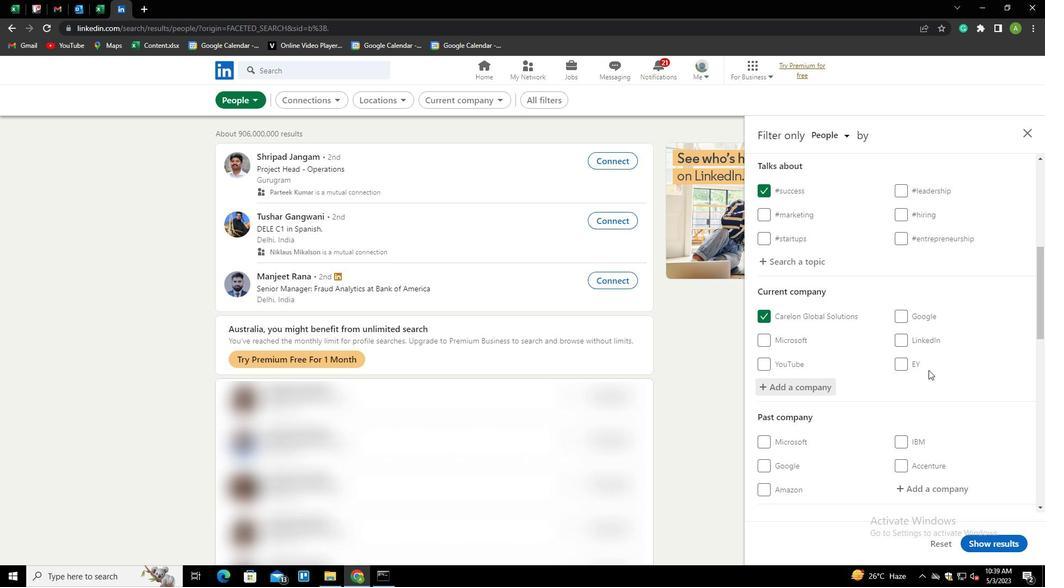 
Action: Mouse scrolled (928, 370) with delta (0, 0)
Screenshot: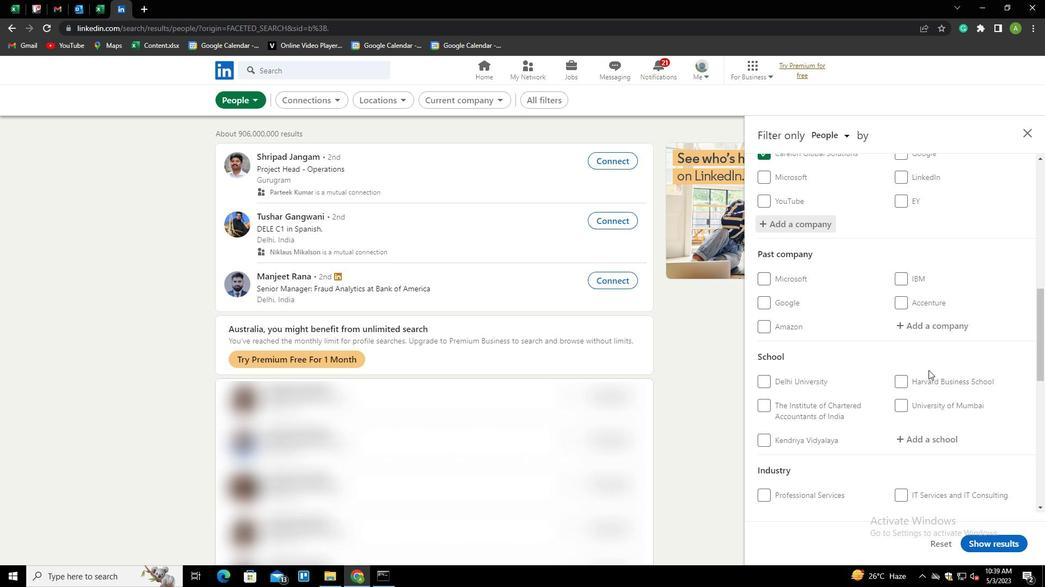 
Action: Mouse scrolled (928, 370) with delta (0, 0)
Screenshot: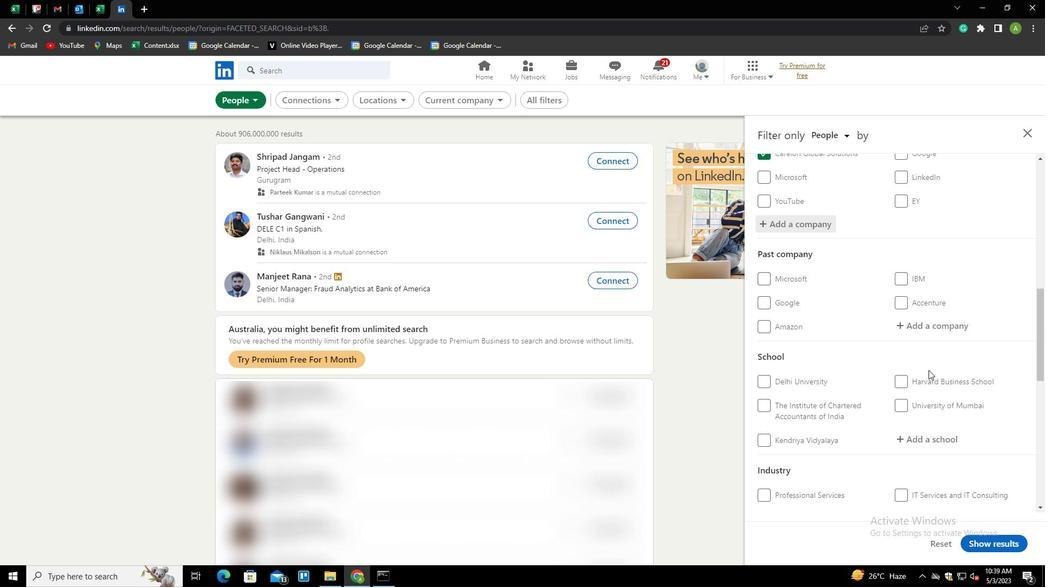 
Action: Mouse moved to (921, 329)
Screenshot: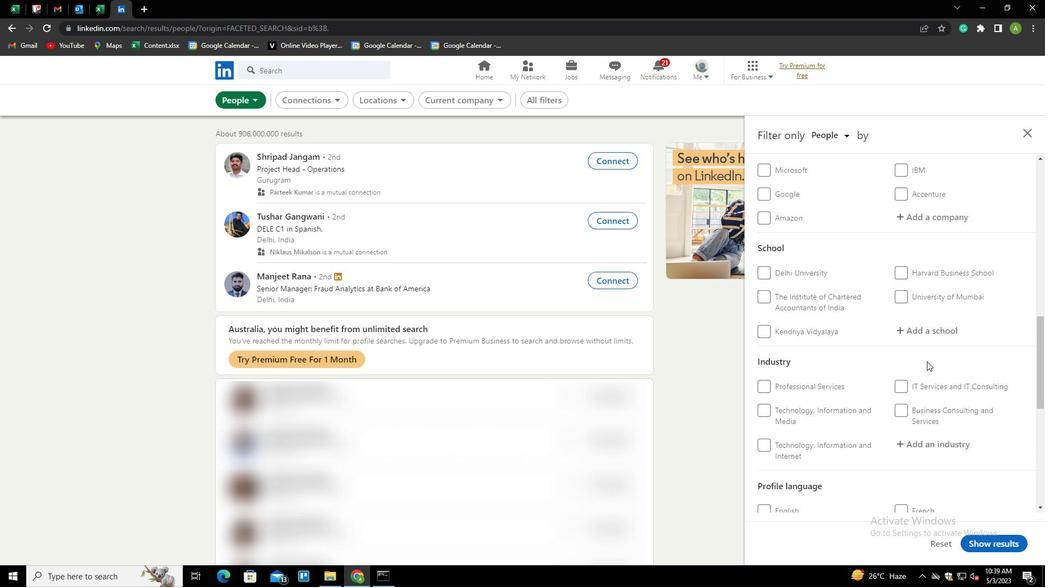 
Action: Mouse pressed left at (921, 329)
Screenshot: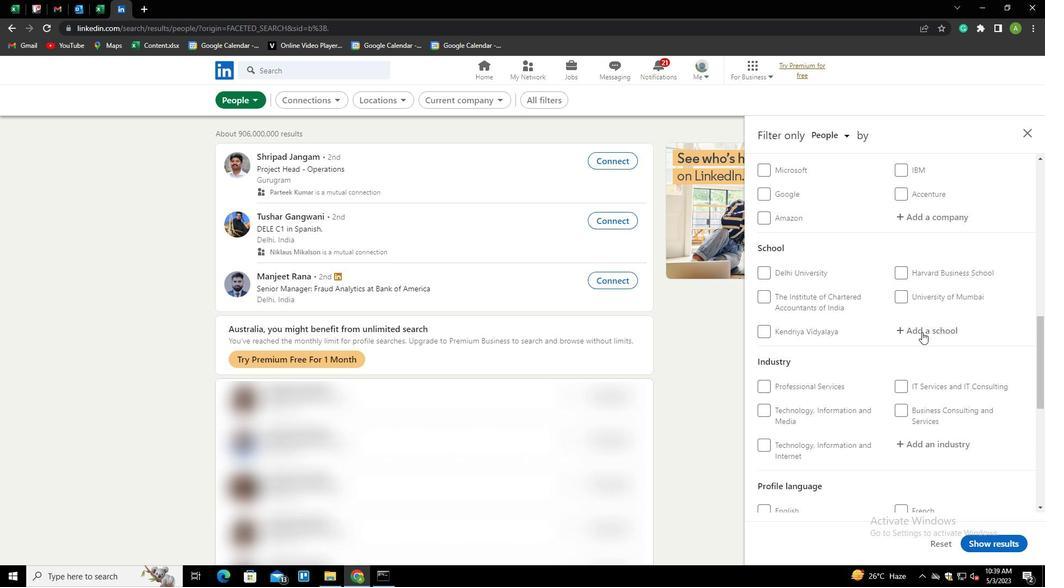 
Action: Key pressed <Key.shift><Key.shift><Key.shift><Key.shift><Key.shift><Key.shift>GREENWIID<Key.backspace><Key.backspace>OOD<Key.space><Key.shift_r><Key.left><Key.left><Key.left><Key.left><Key.left><Key.left><Key.left><Key.left><Key.left><Key.left><Key.left><Key.shift>G<Key.shift>REENWOOD<Key.space><Key.shift><Key.shift><Key.shift><Key.shift>HIGH<Key.space>SCHOOL<Key.down><Key.down><Key.enter>
Screenshot: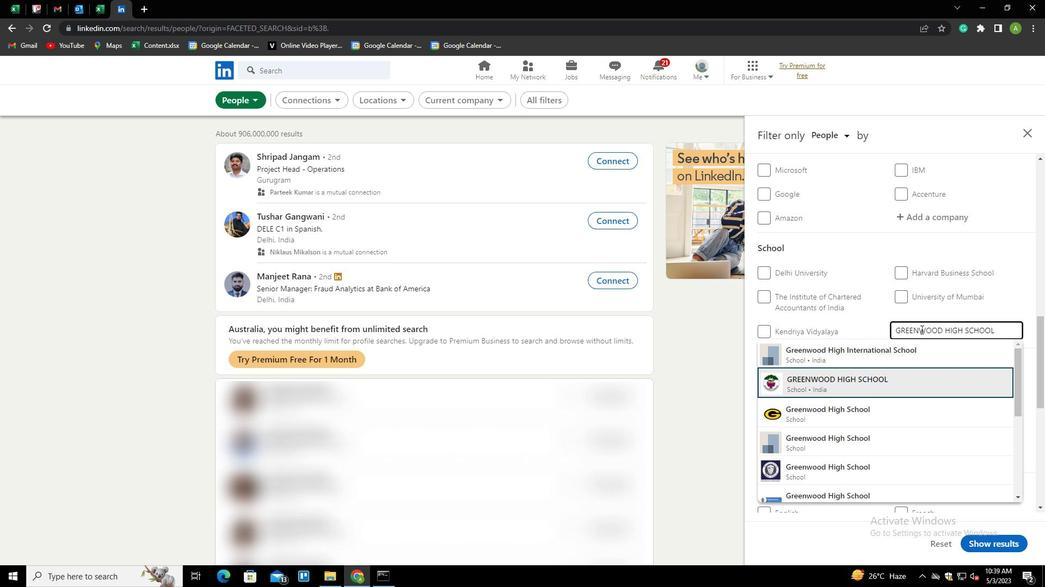 
Action: Mouse scrolled (921, 329) with delta (0, 0)
Screenshot: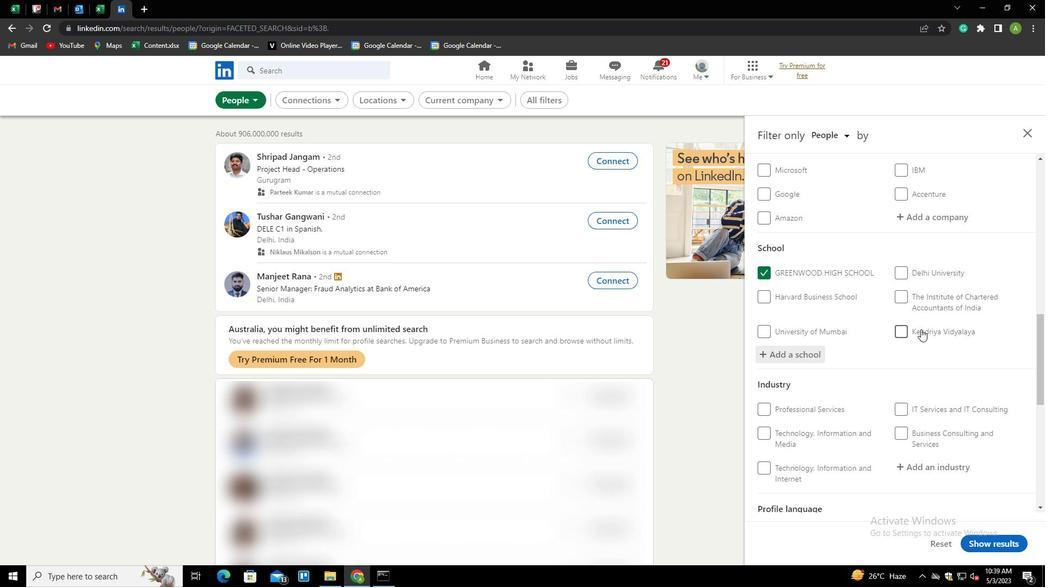 
Action: Mouse scrolled (921, 329) with delta (0, 0)
Screenshot: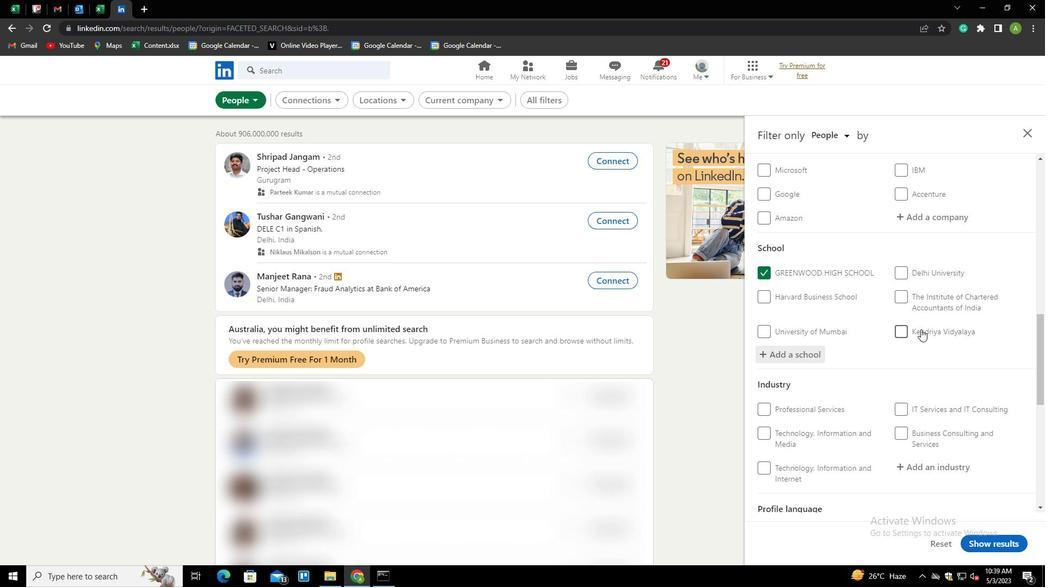 
Action: Mouse moved to (932, 357)
Screenshot: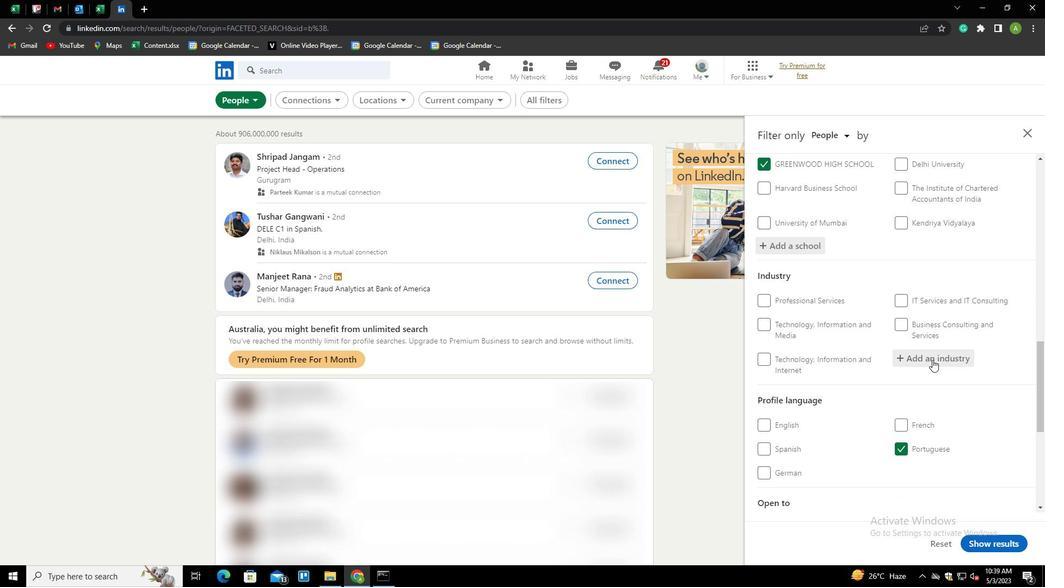
Action: Mouse pressed left at (932, 357)
Screenshot: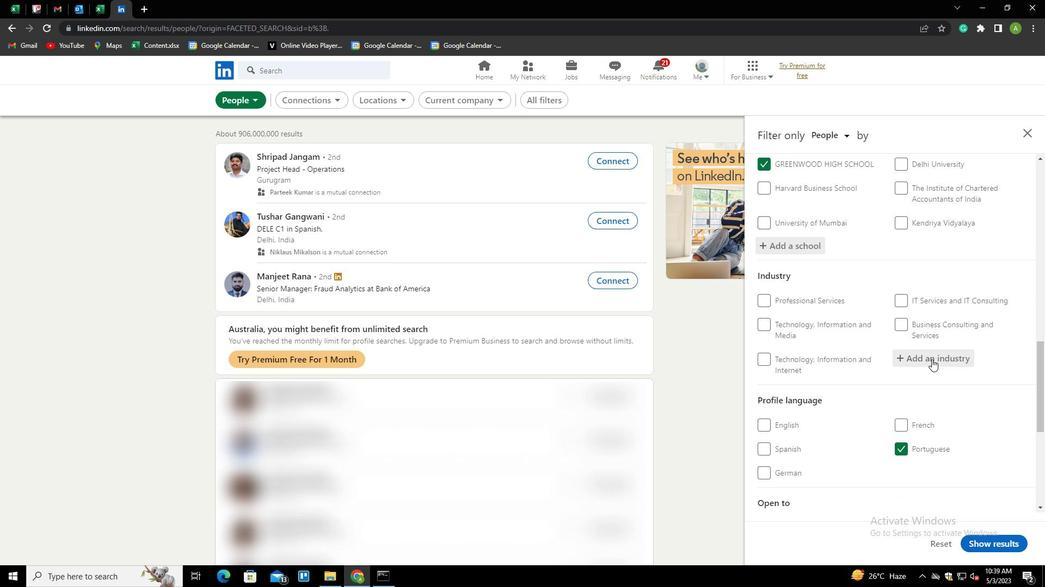 
Action: Key pressed <Key.shift>STRATEGIC<Key.space><Key.shift>MANAGEMENT<Key.space><Key.shift>SERCI<Key.backspace><Key.backspace>VICES<Key.down><Key.enter>
Screenshot: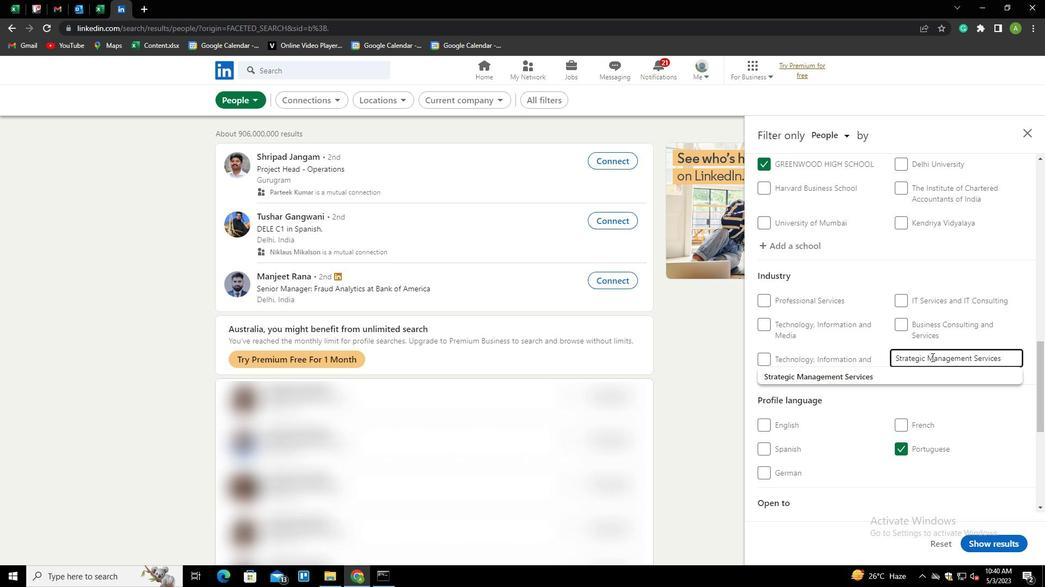 
Action: Mouse scrolled (932, 357) with delta (0, 0)
Screenshot: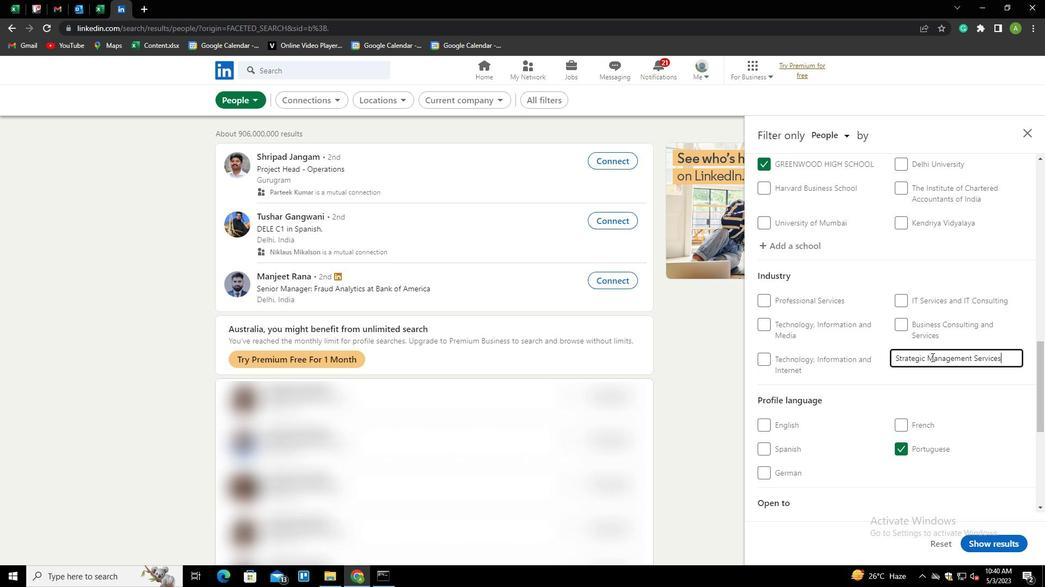 
Action: Mouse scrolled (932, 357) with delta (0, 0)
Screenshot: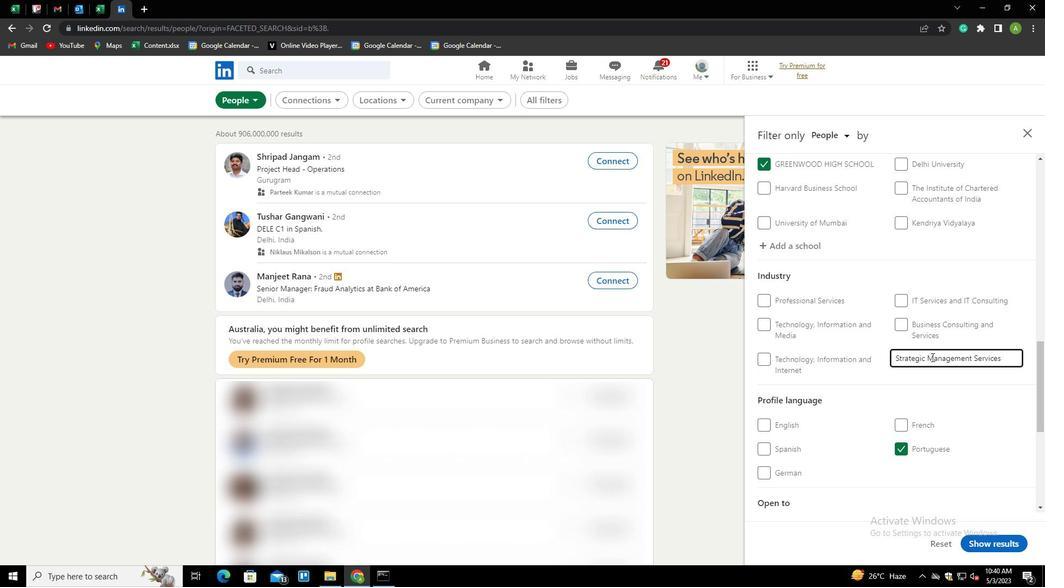 
Action: Mouse scrolled (932, 357) with delta (0, 0)
Screenshot: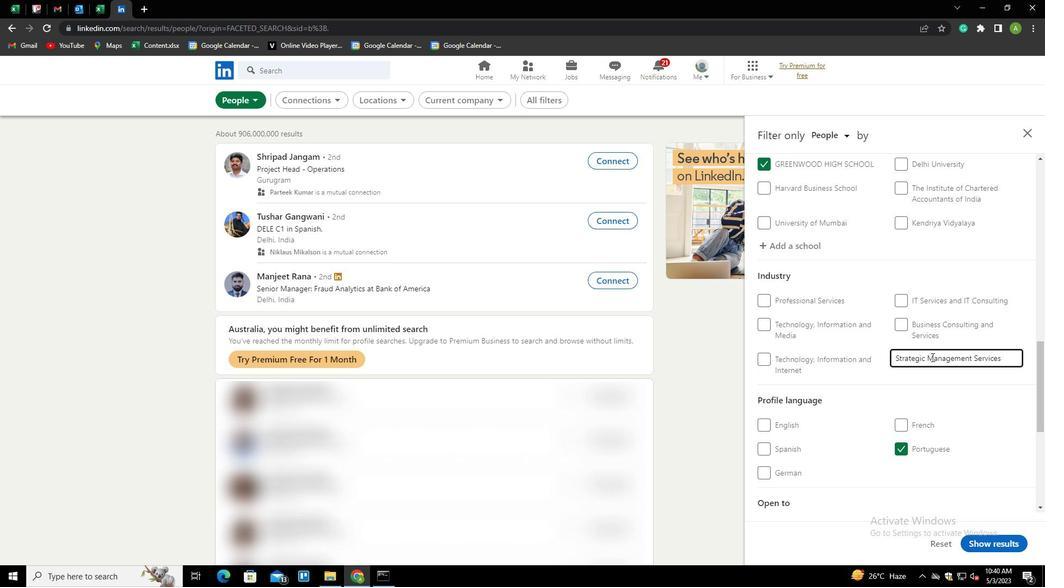 
Action: Mouse scrolled (932, 357) with delta (0, 0)
Screenshot: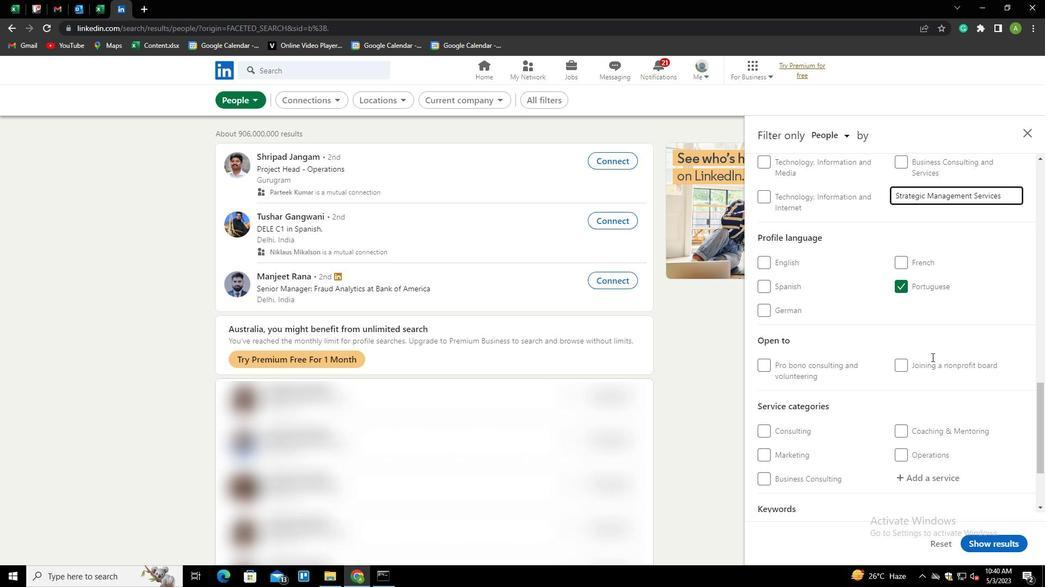 
Action: Mouse scrolled (932, 357) with delta (0, 0)
Screenshot: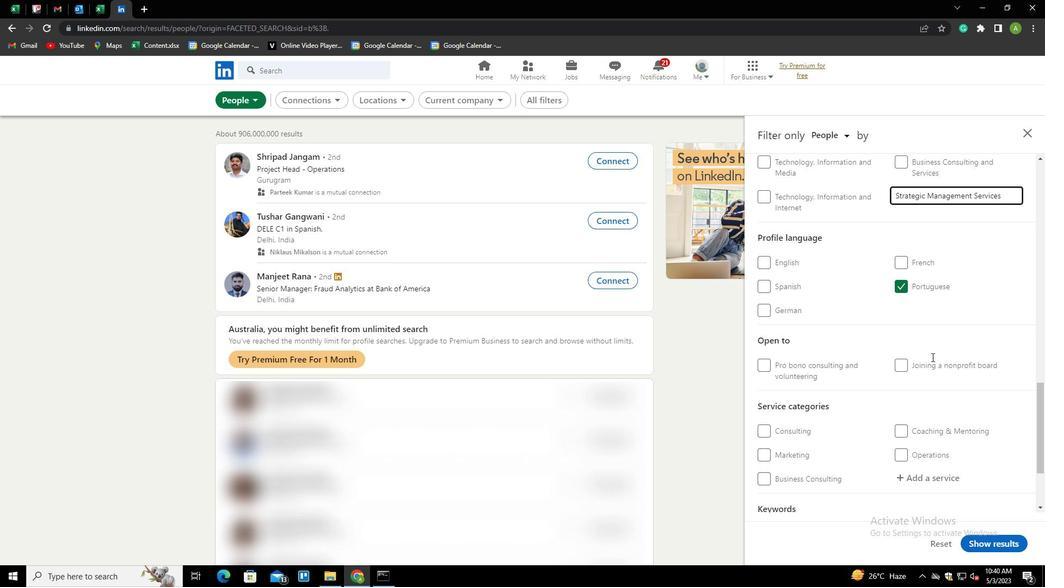 
Action: Mouse moved to (921, 374)
Screenshot: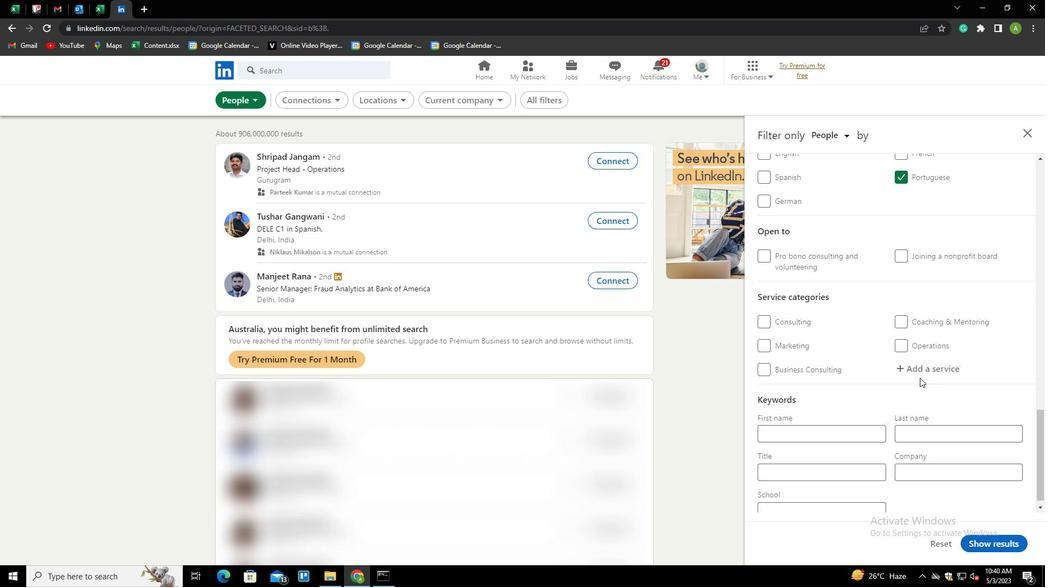 
Action: Mouse pressed left at (921, 374)
Screenshot: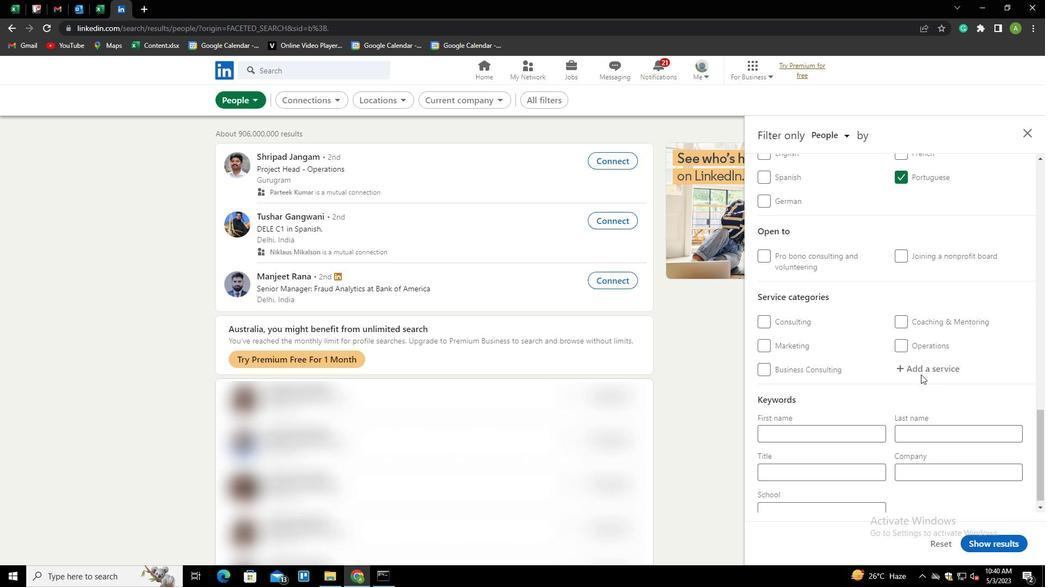 
Action: Mouse moved to (921, 372)
Screenshot: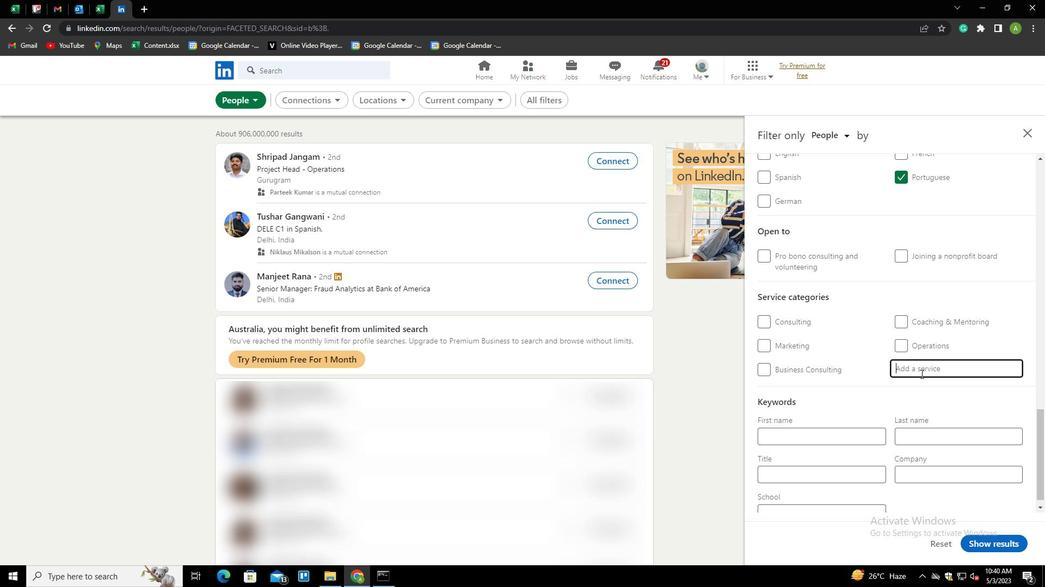 
Action: Key pressed <Key.shift>PORTRAIT<Key.down><Key.enter>
Screenshot: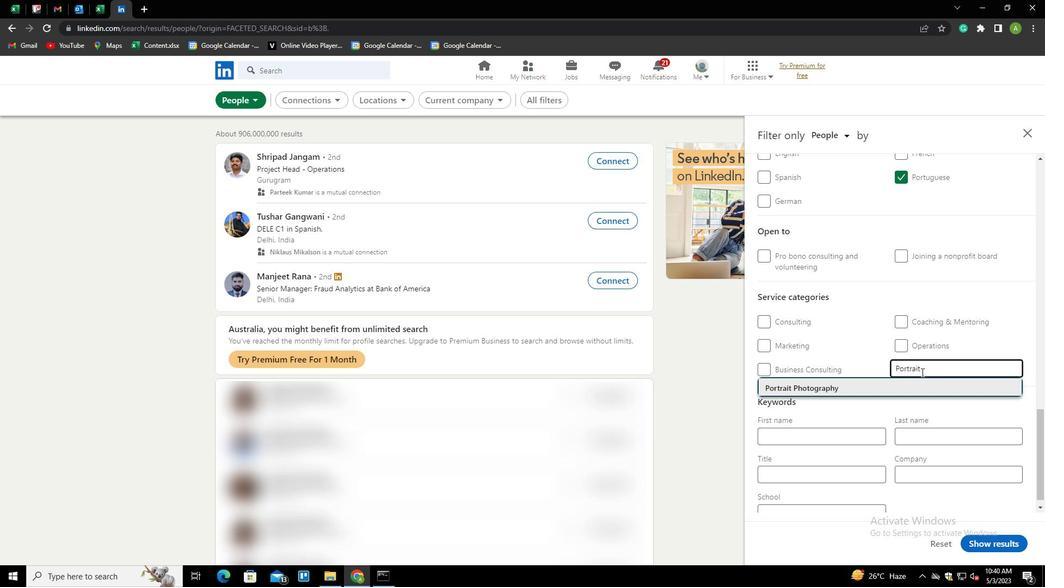 
Action: Mouse scrolled (921, 372) with delta (0, 0)
Screenshot: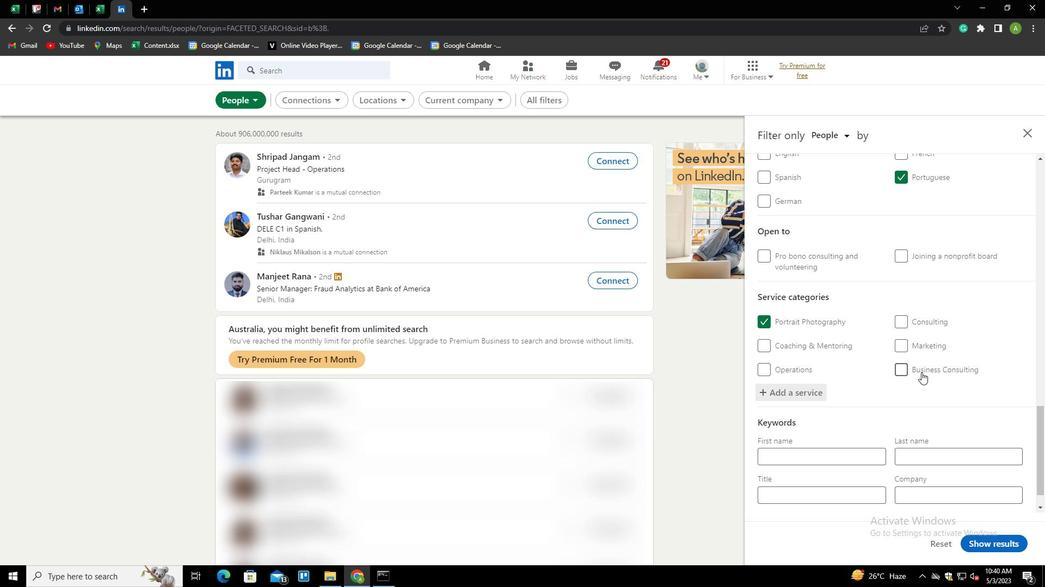 
Action: Mouse scrolled (921, 372) with delta (0, 0)
Screenshot: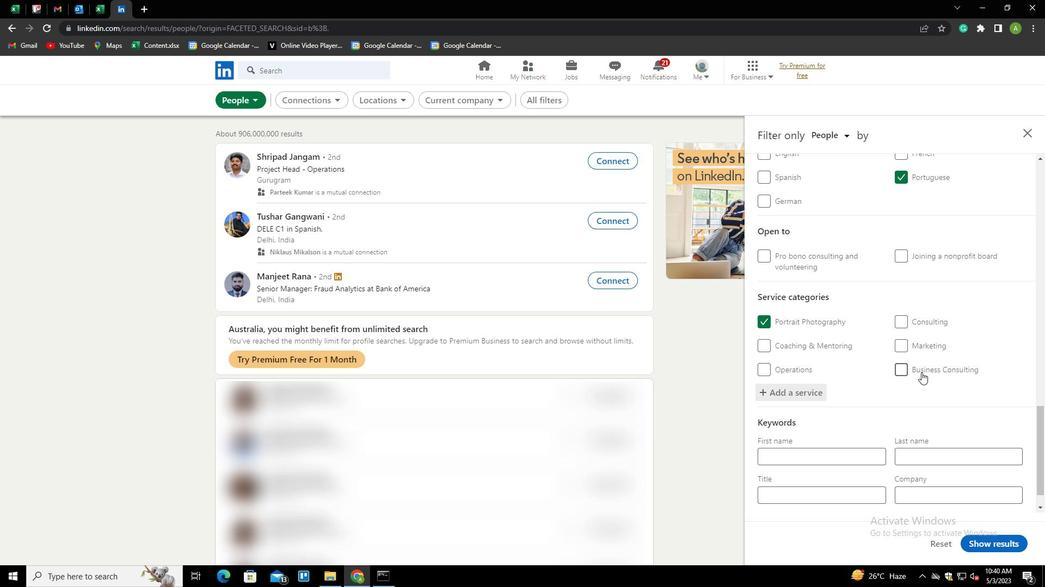 
Action: Mouse scrolled (921, 372) with delta (0, 0)
Screenshot: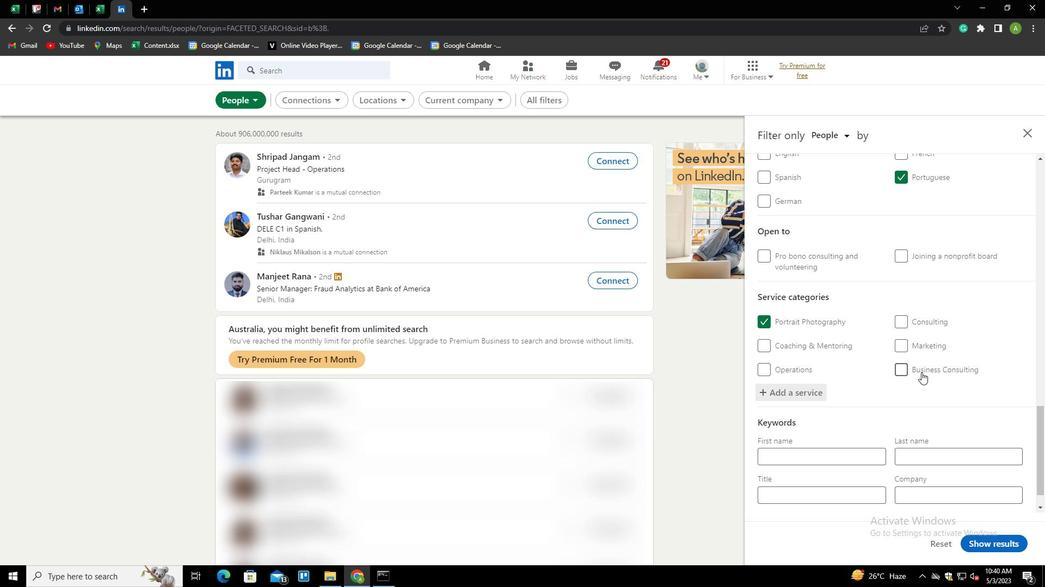
Action: Mouse scrolled (921, 372) with delta (0, 0)
Screenshot: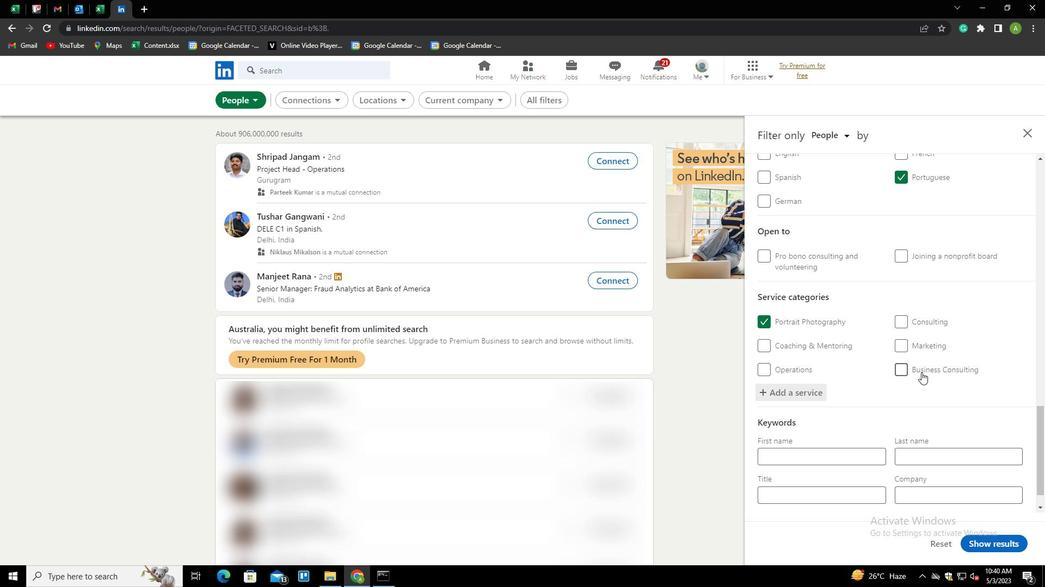 
Action: Mouse scrolled (921, 372) with delta (0, 0)
Screenshot: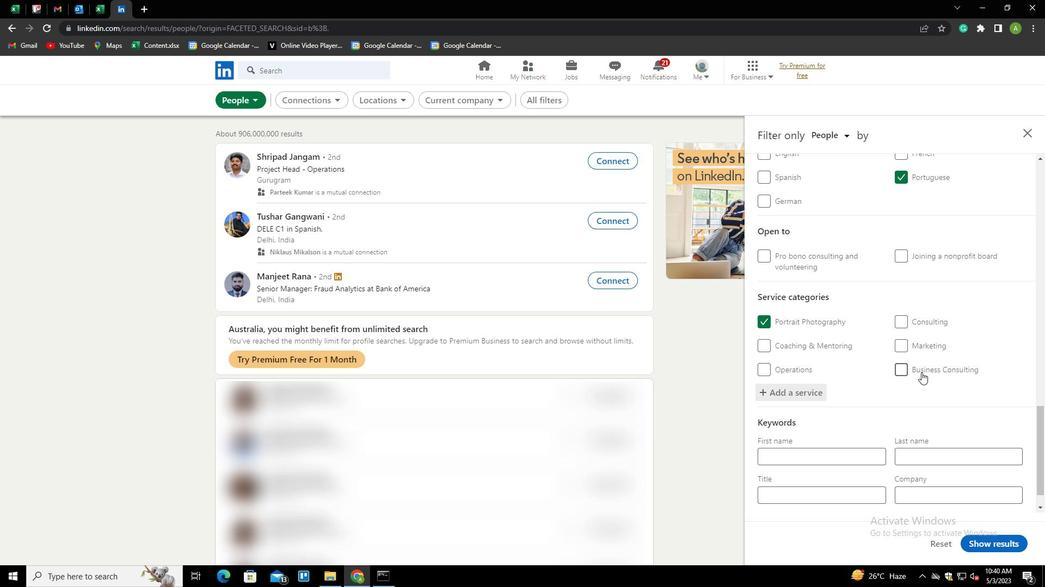 
Action: Mouse scrolled (921, 372) with delta (0, 0)
Screenshot: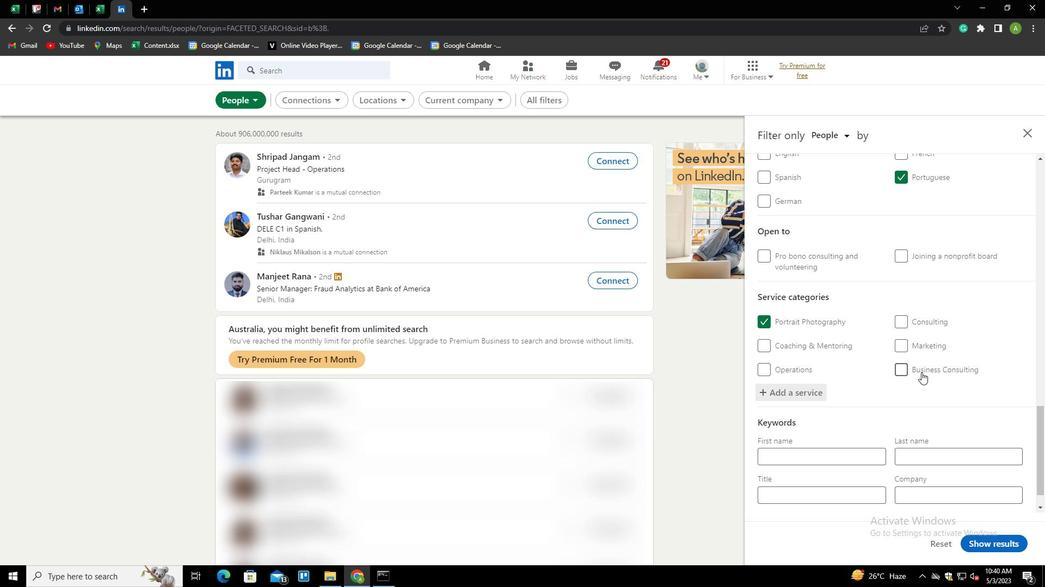 
Action: Mouse moved to (810, 462)
Screenshot: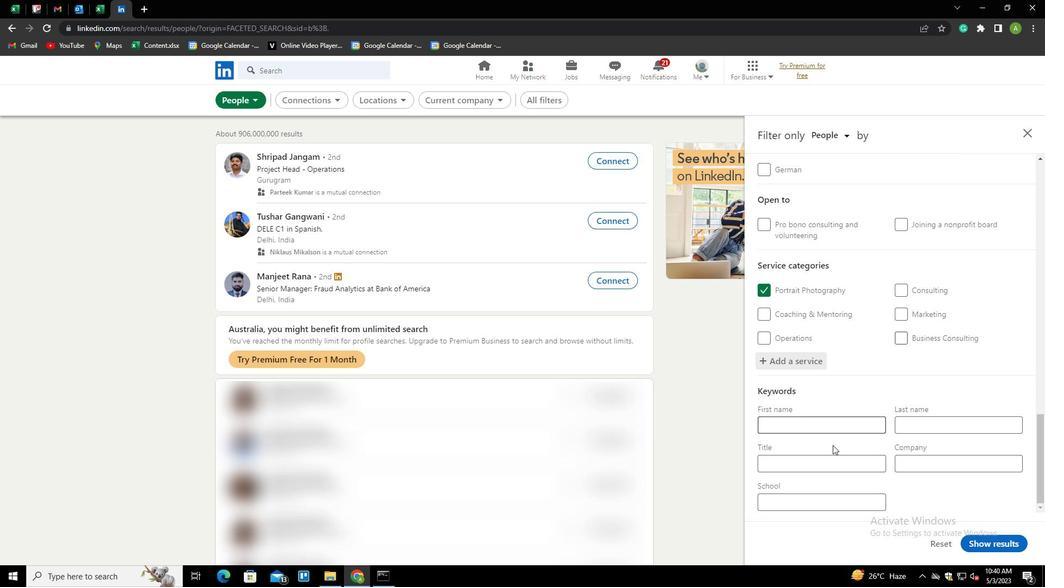 
Action: Mouse pressed left at (810, 462)
Screenshot: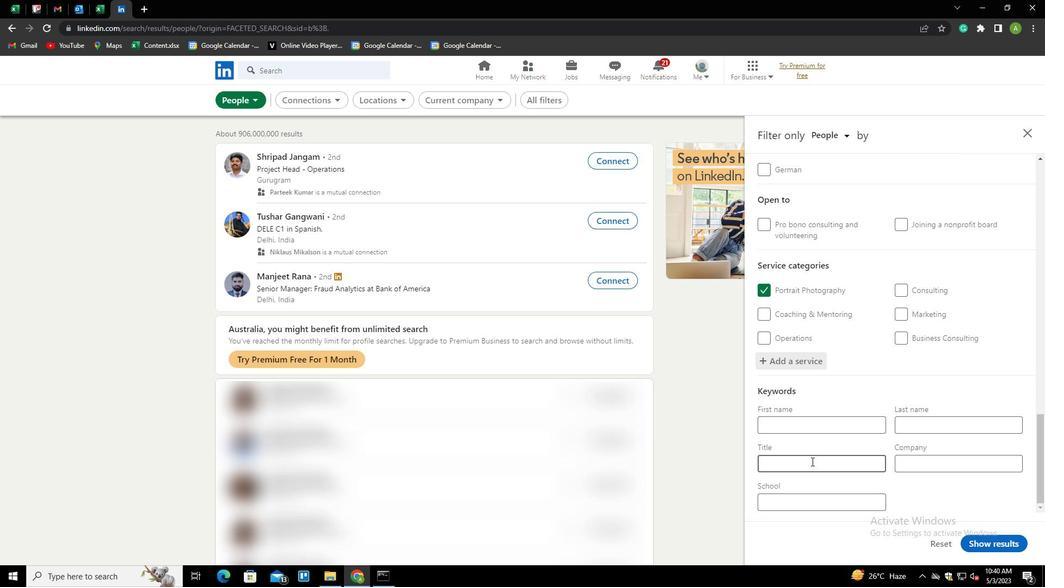
Action: Key pressed <Key.shift>ASSISTANT<Key.space><Key.shift>MANAGER
Screenshot: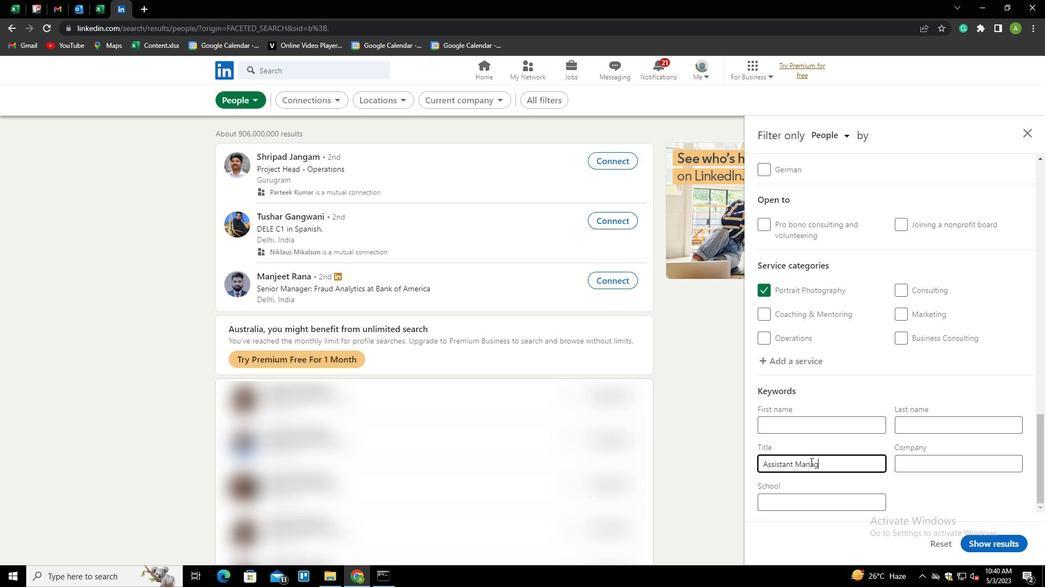 
Action: Mouse moved to (946, 506)
Screenshot: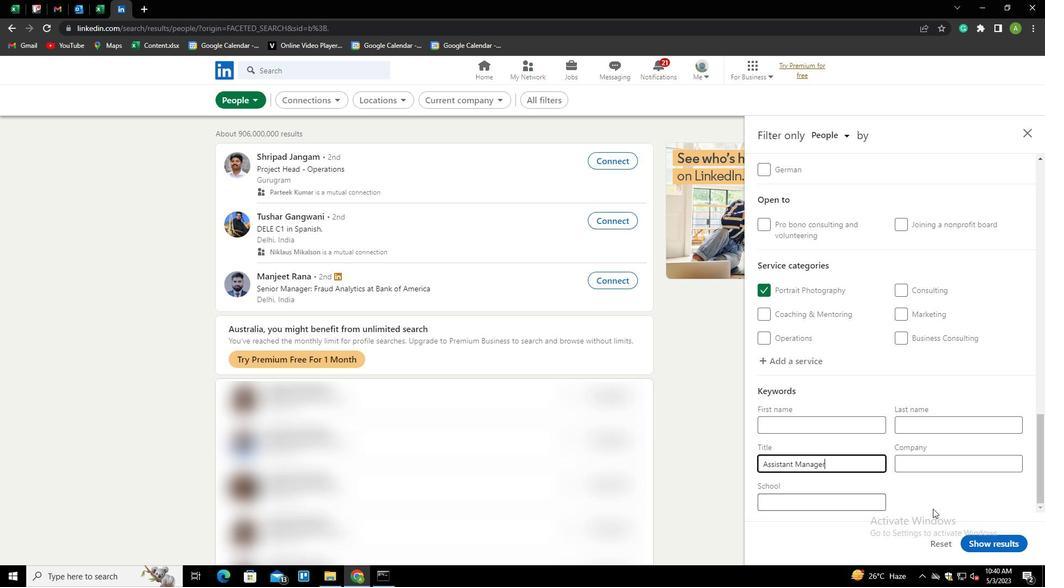 
Action: Mouse pressed left at (946, 506)
Screenshot: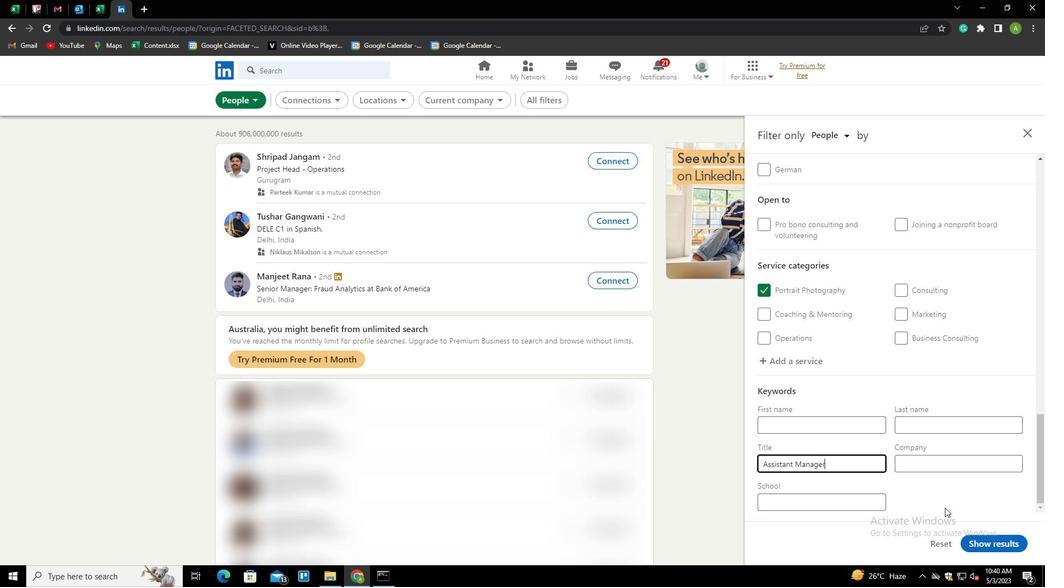
Action: Mouse moved to (986, 543)
Screenshot: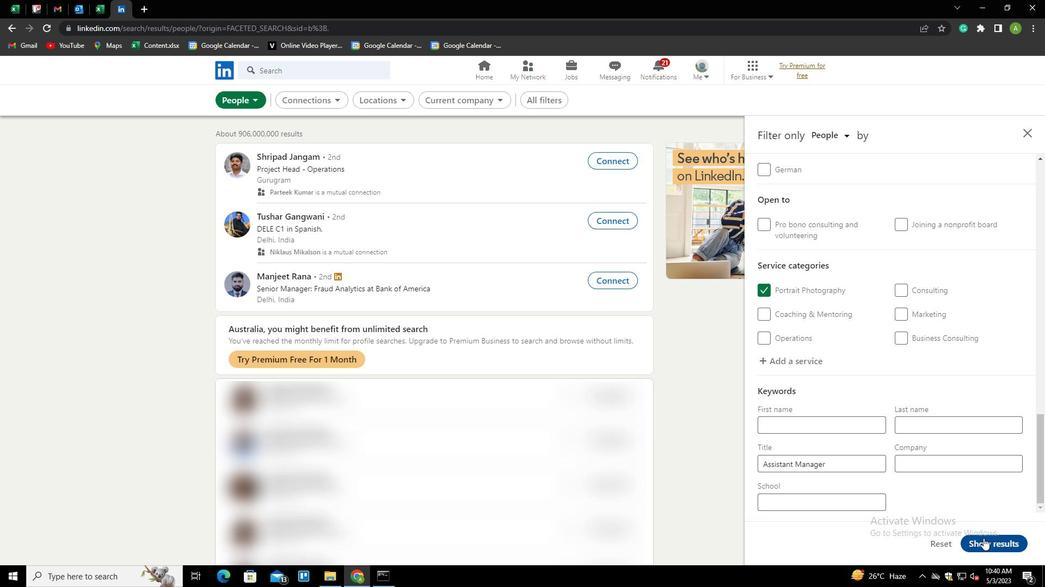 
Action: Mouse pressed left at (986, 543)
Screenshot: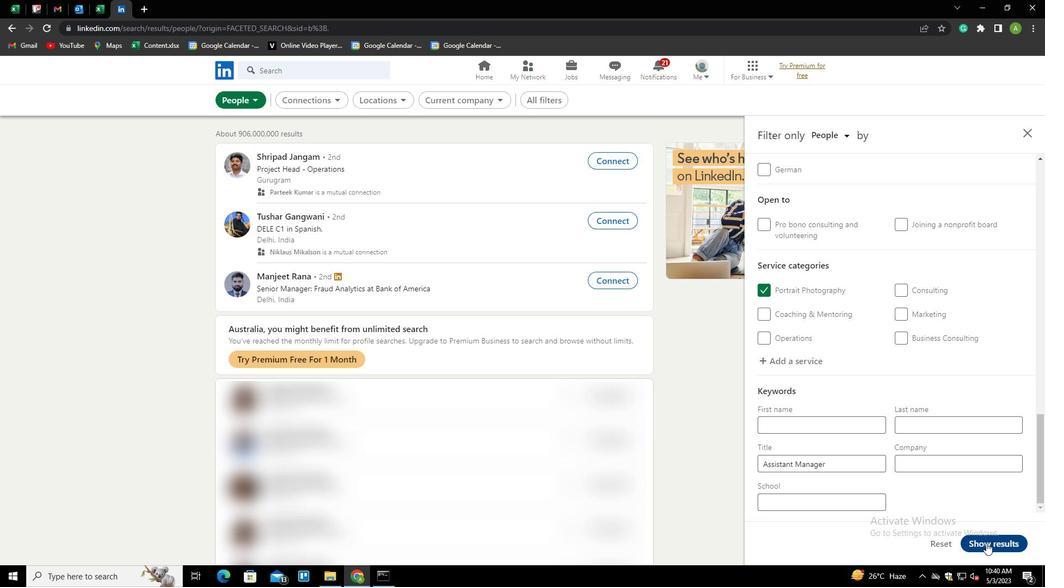 
